 Task: Add an event with the title Casual Interview with Candidate X, date '2024/04/26', time 9:40 AM to 11:40 AM, logged in from the account softage.3@softage.netand send the event invitation to softage.5@softage.net and softage.6@softage.net. Set a reminder for the event 12 hour before
Action: Mouse moved to (91, 117)
Screenshot: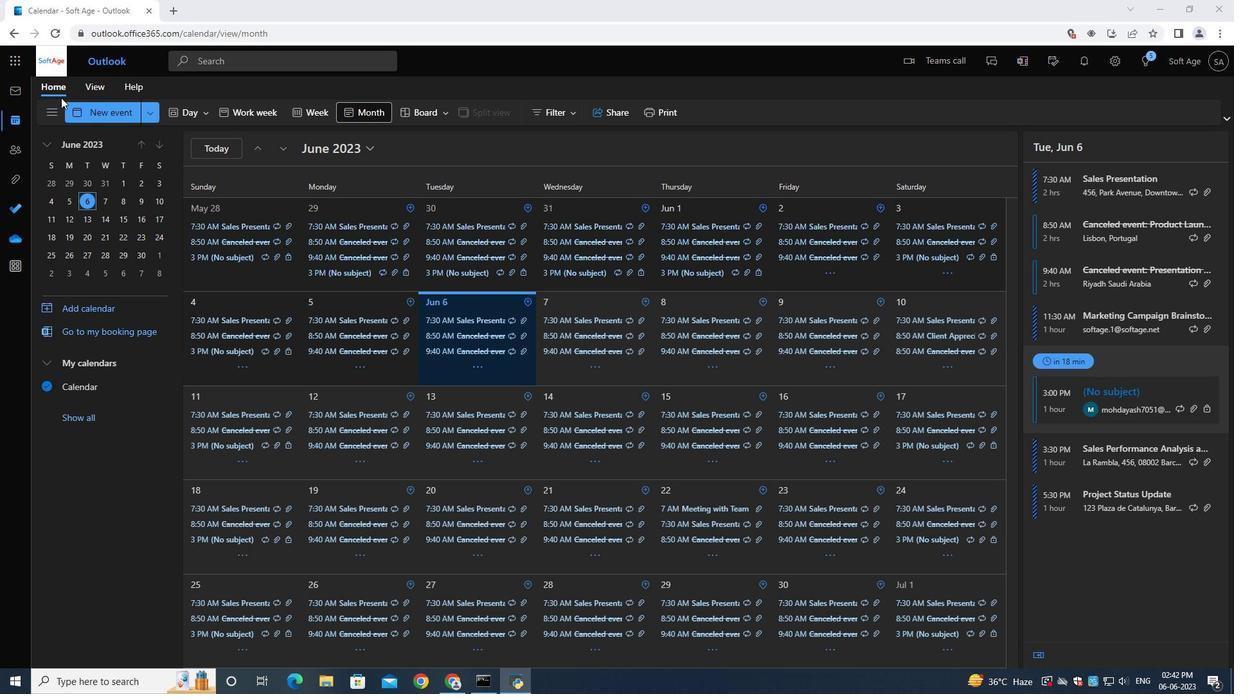 
Action: Mouse pressed left at (91, 117)
Screenshot: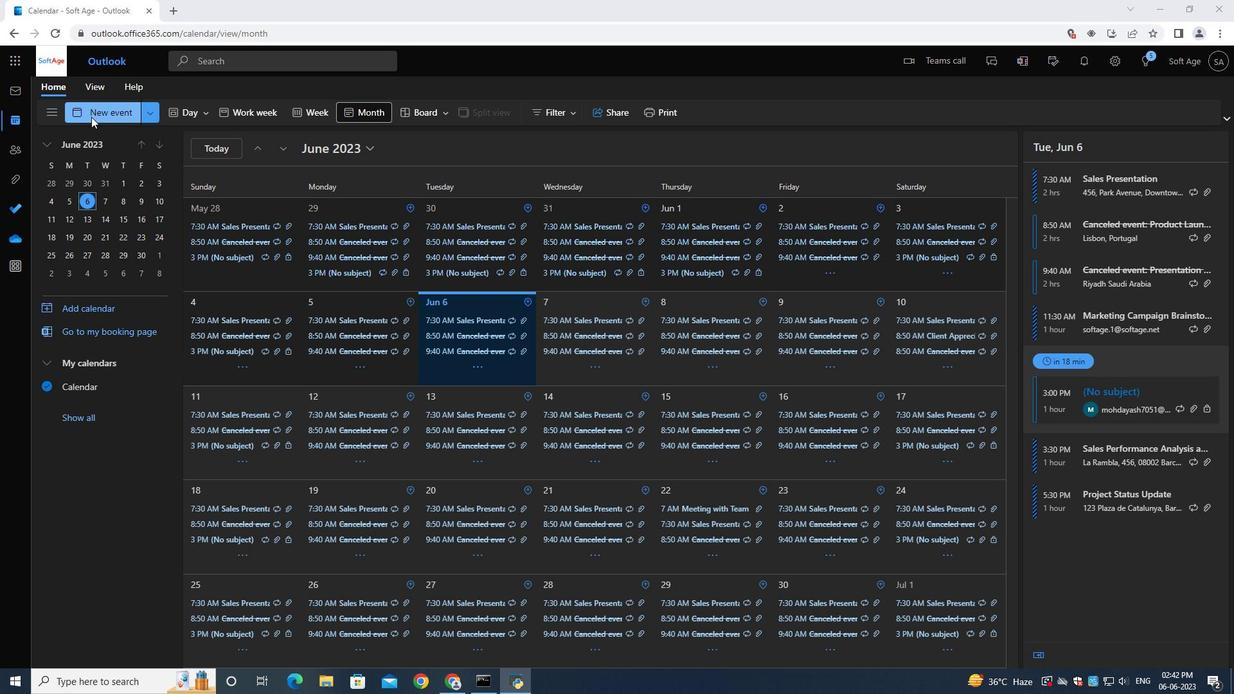 
Action: Mouse moved to (343, 212)
Screenshot: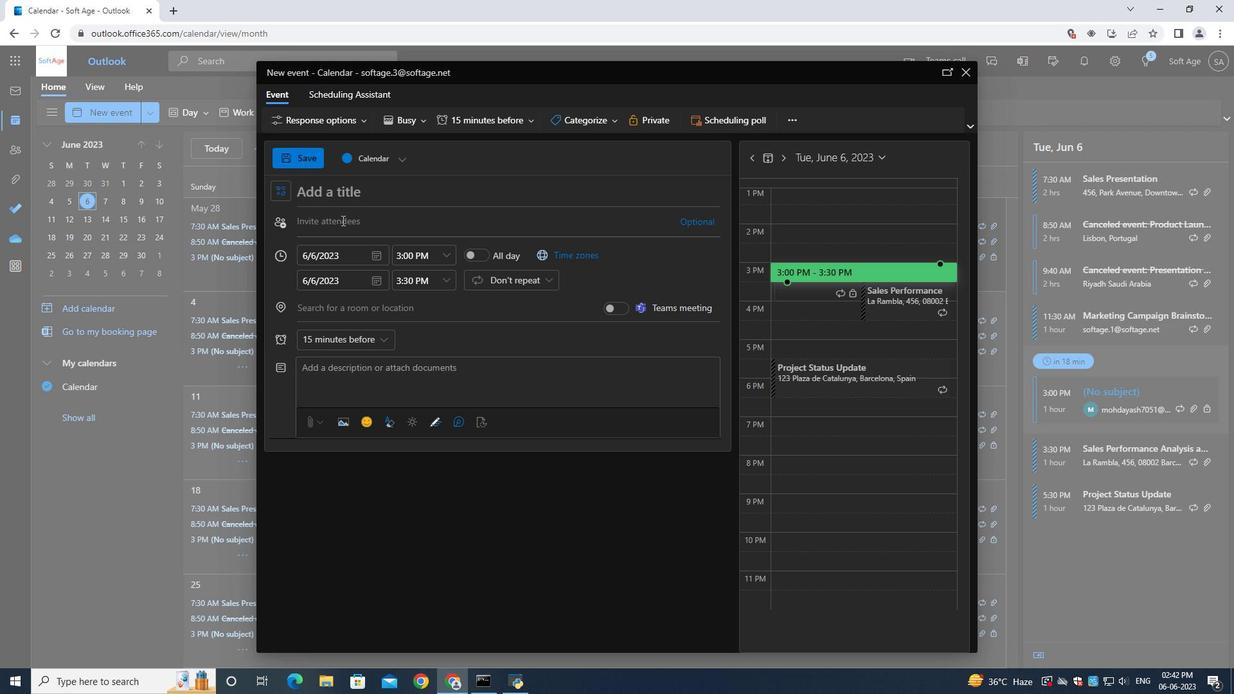 
Action: Key pressed <Key.shift>Casual<Key.space><Key.shift><Key.shift>Interview<Key.space><Key.shift><Key.shift><Key.shift><Key.shift><Key.shift>with<Key.space><Key.shift>Candidate<Key.space><Key.shift><Key.shift><Key.shift><Key.shift><Key.shift><Key.shift><Key.shift><Key.shift><Key.shift><Key.shift><Key.shift><Key.shift><Key.shift><Key.shift><Key.shift><Key.shift><Key.shift><Key.shift><Key.shift><Key.shift><Key.shift><Key.shift><Key.shift><Key.shift><Key.shift><Key.shift><Key.shift><Key.shift><Key.shift><Key.shift>X
Screenshot: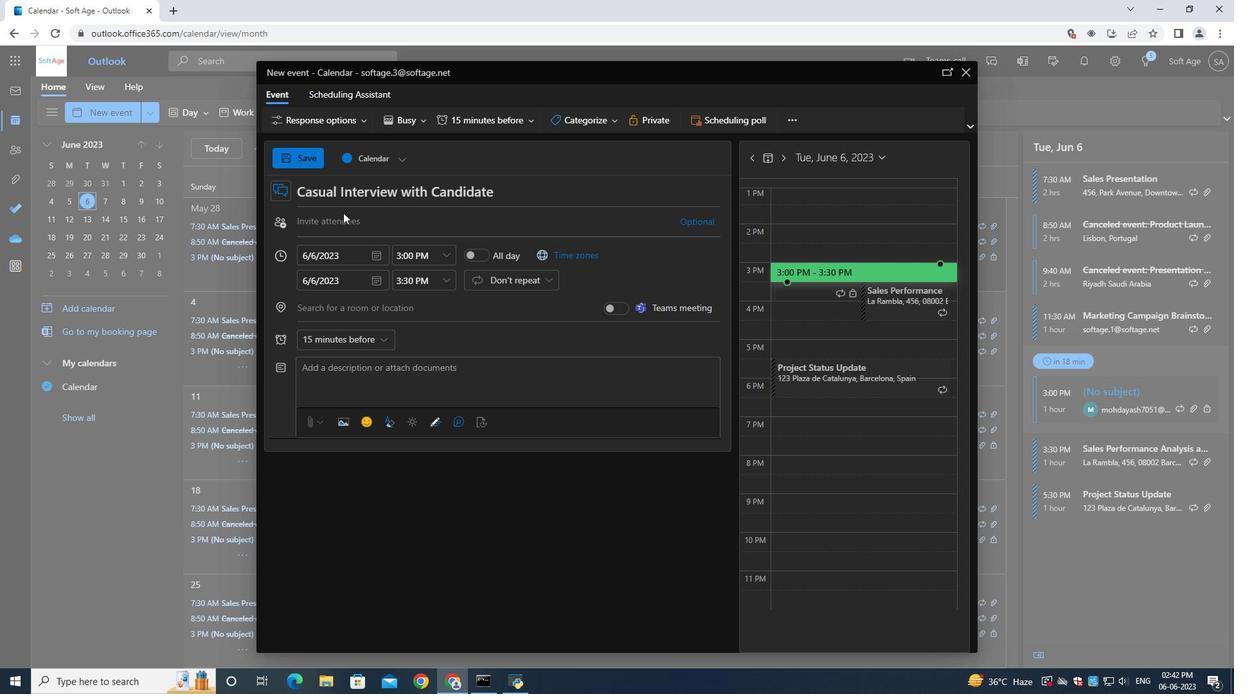 
Action: Mouse moved to (381, 262)
Screenshot: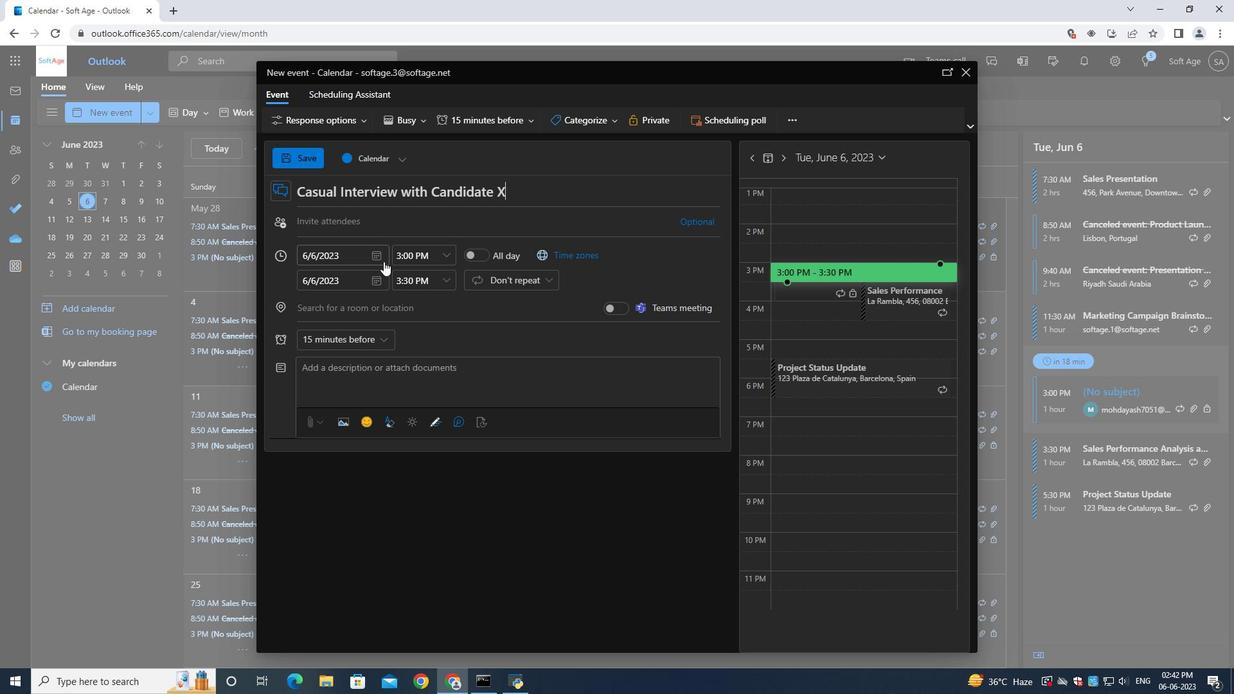 
Action: Mouse pressed left at (381, 262)
Screenshot: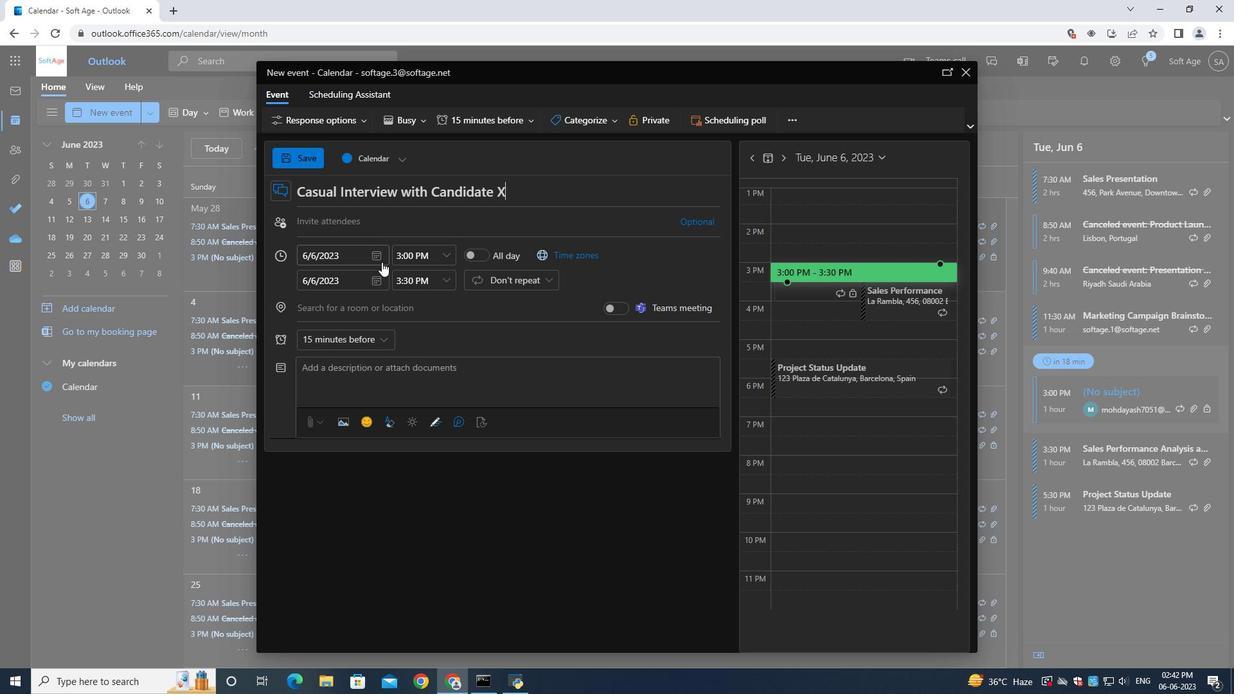 
Action: Mouse moved to (413, 275)
Screenshot: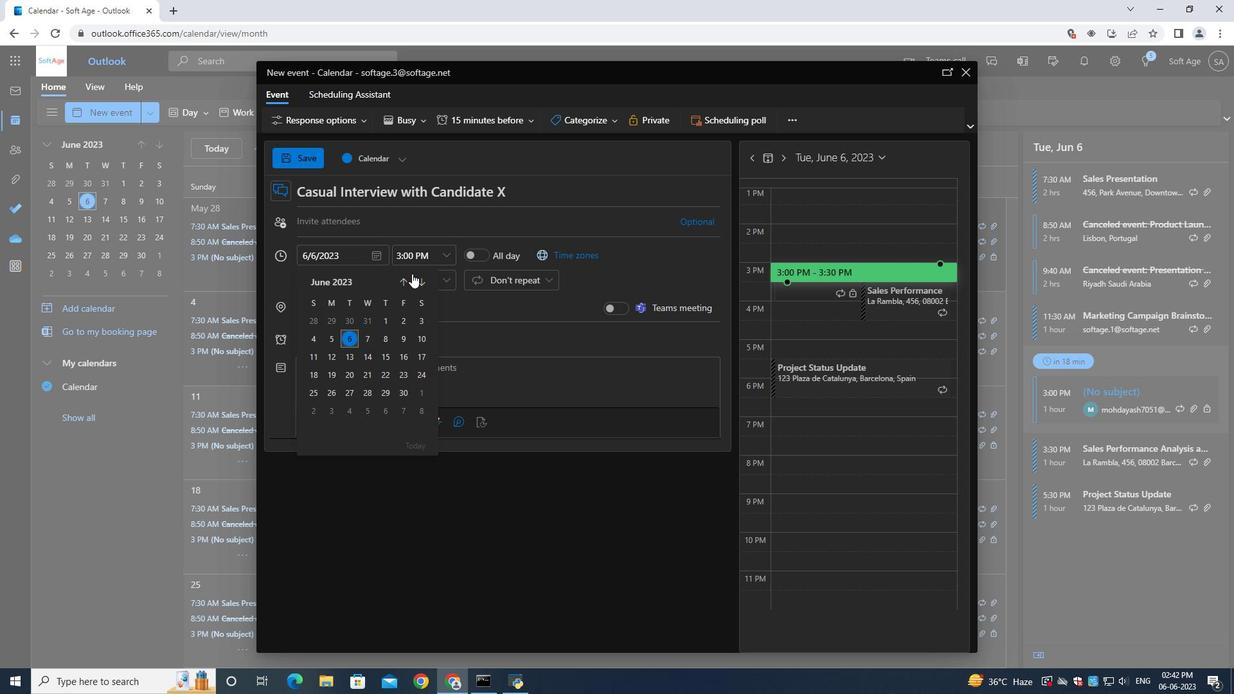
Action: Mouse pressed left at (413, 275)
Screenshot: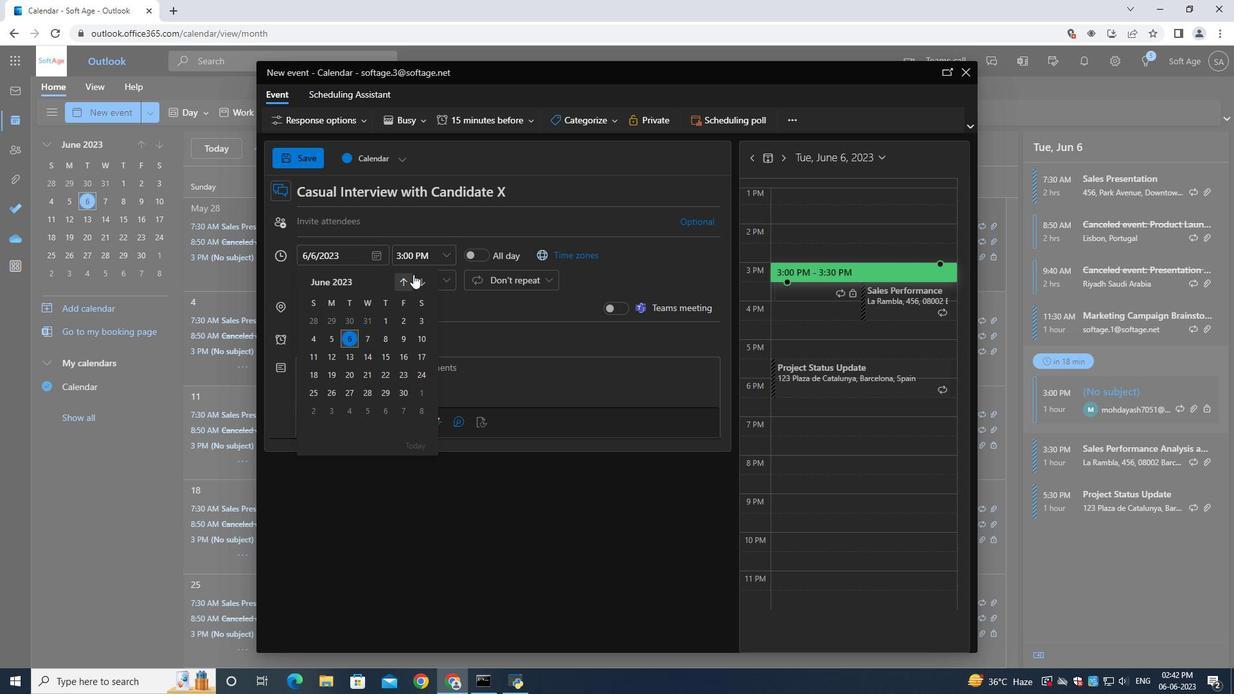 
Action: Mouse pressed left at (413, 275)
Screenshot: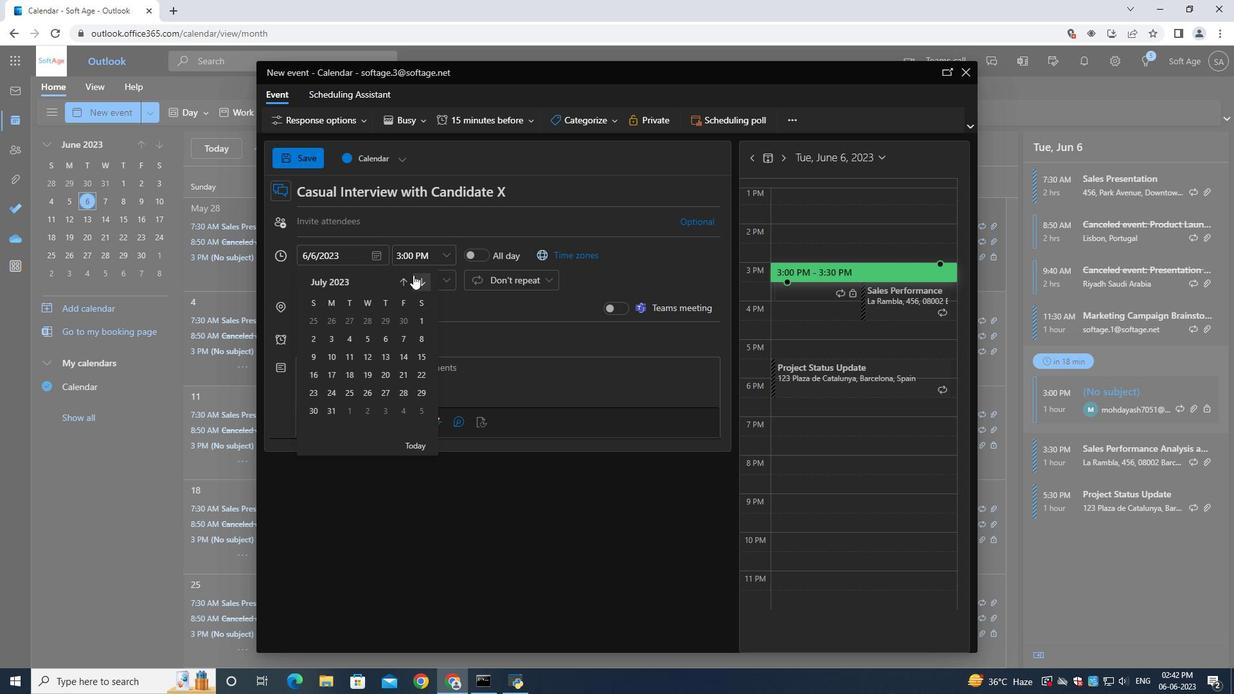 
Action: Mouse moved to (413, 275)
Screenshot: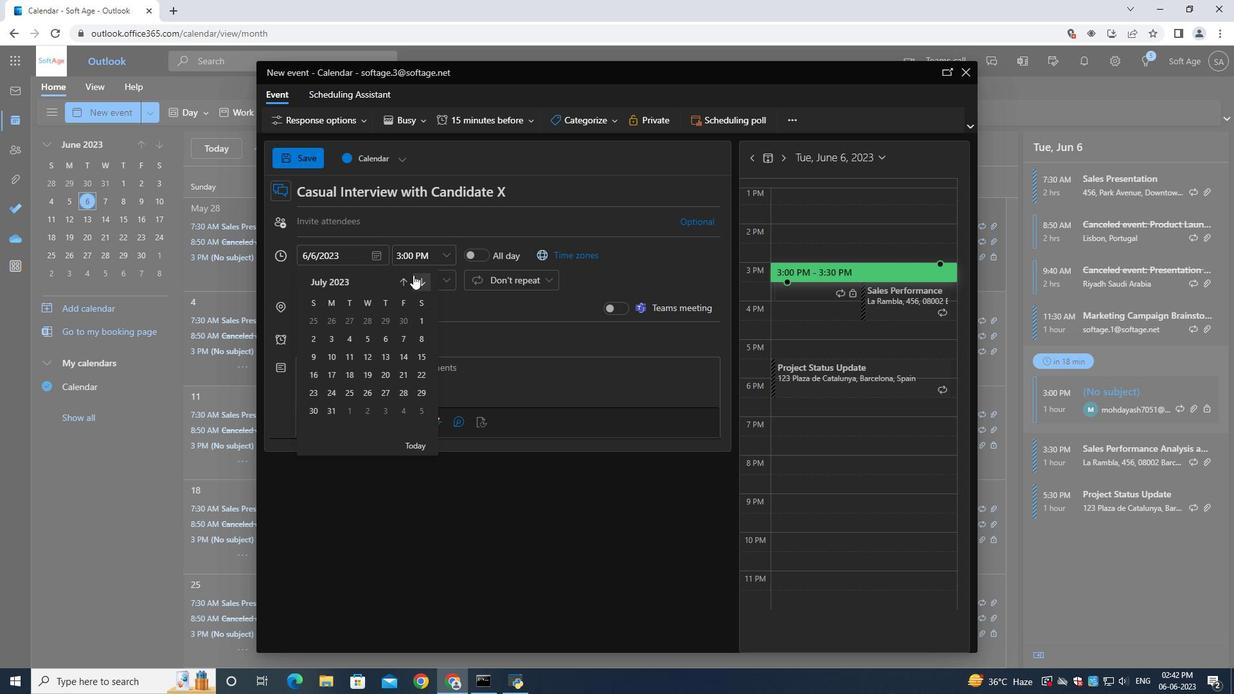 
Action: Mouse pressed left at (413, 275)
Screenshot: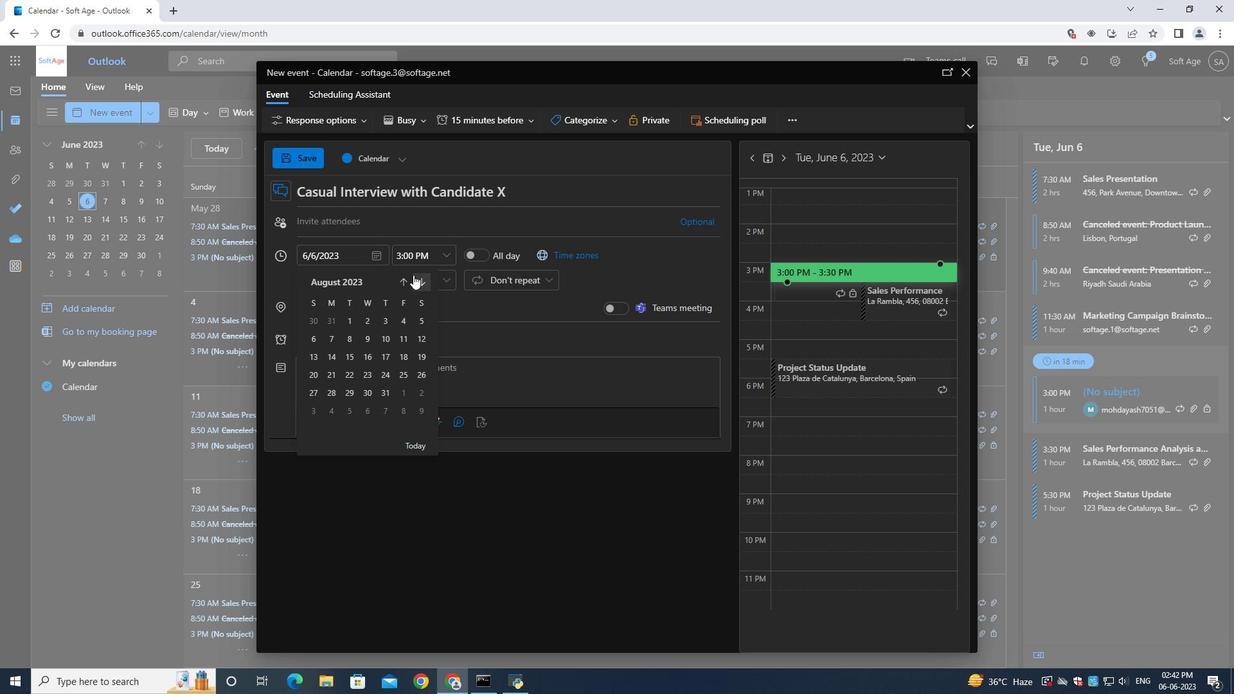 
Action: Mouse pressed left at (413, 275)
Screenshot: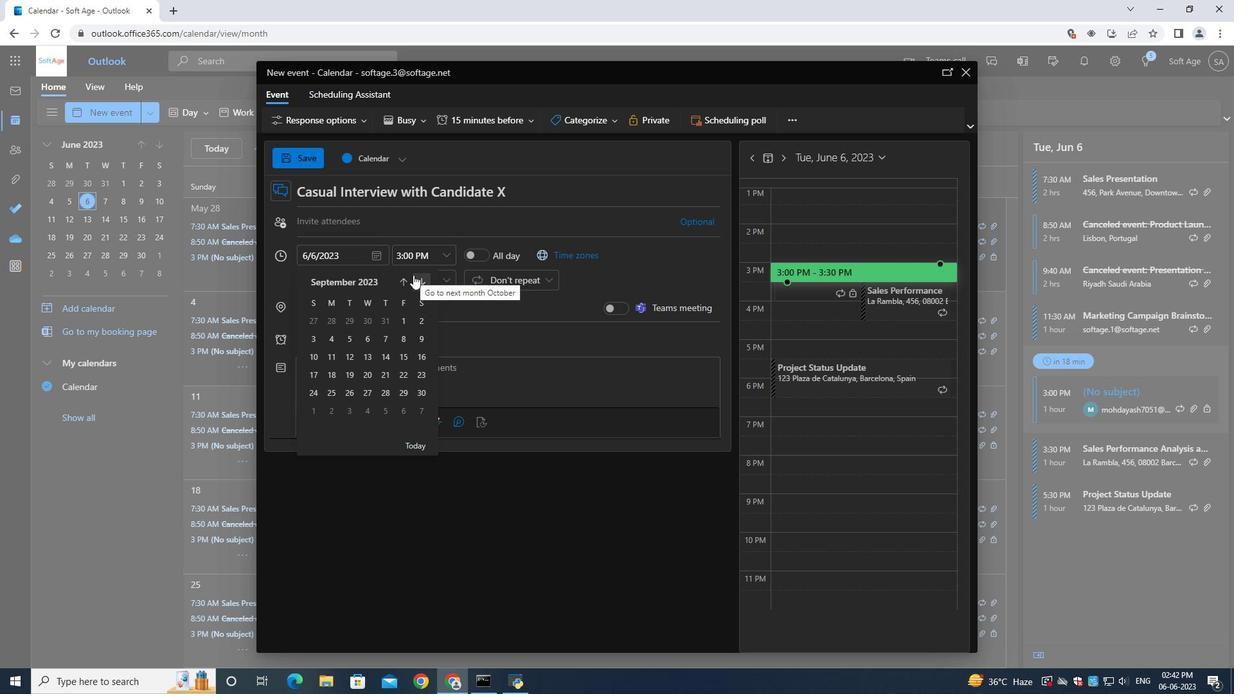 
Action: Mouse pressed left at (413, 275)
Screenshot: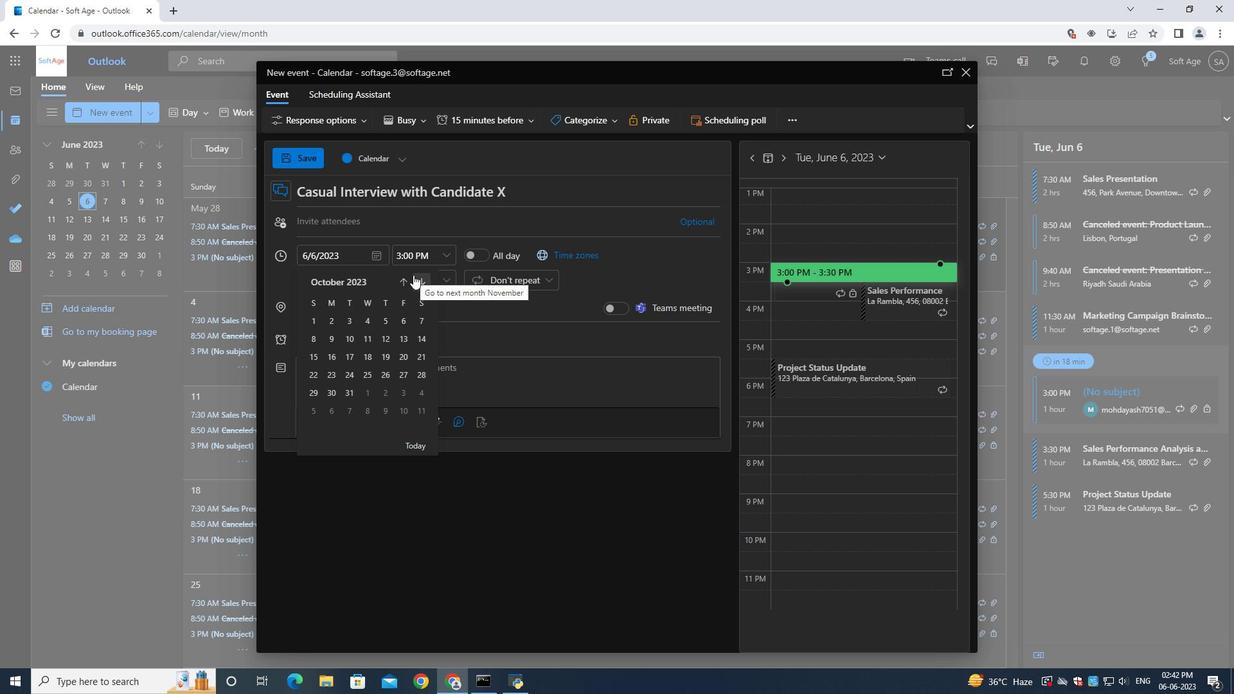 
Action: Mouse pressed left at (413, 275)
Screenshot: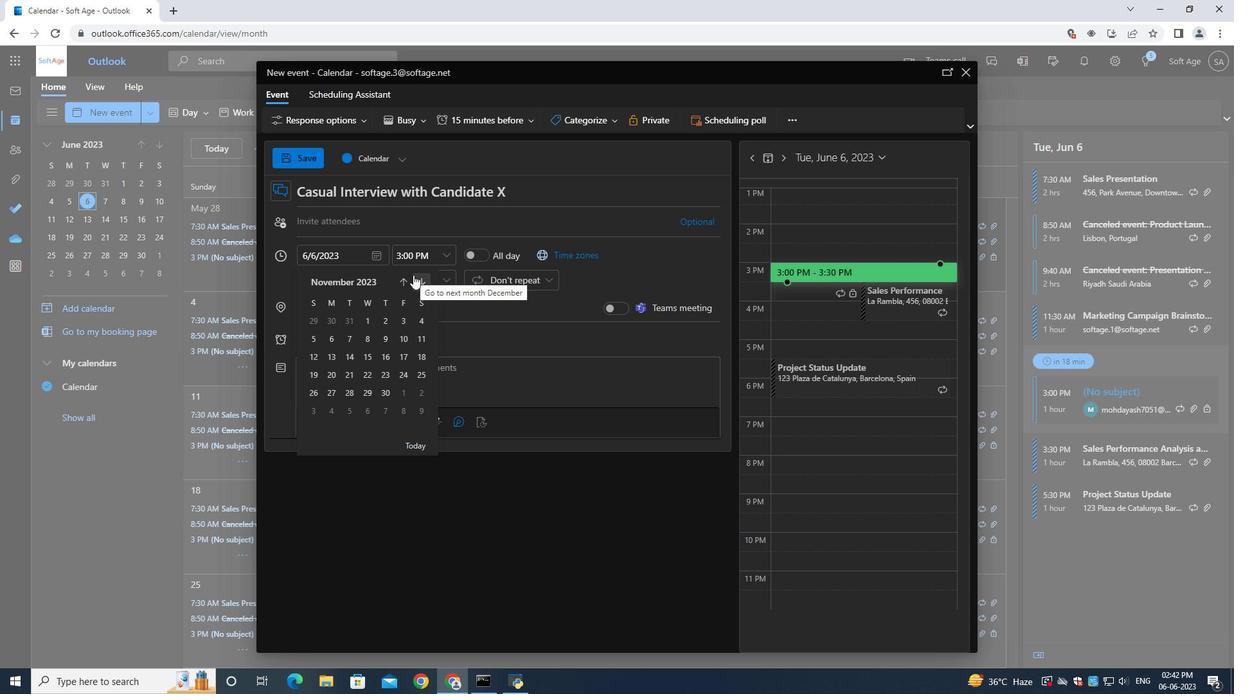 
Action: Mouse pressed left at (413, 275)
Screenshot: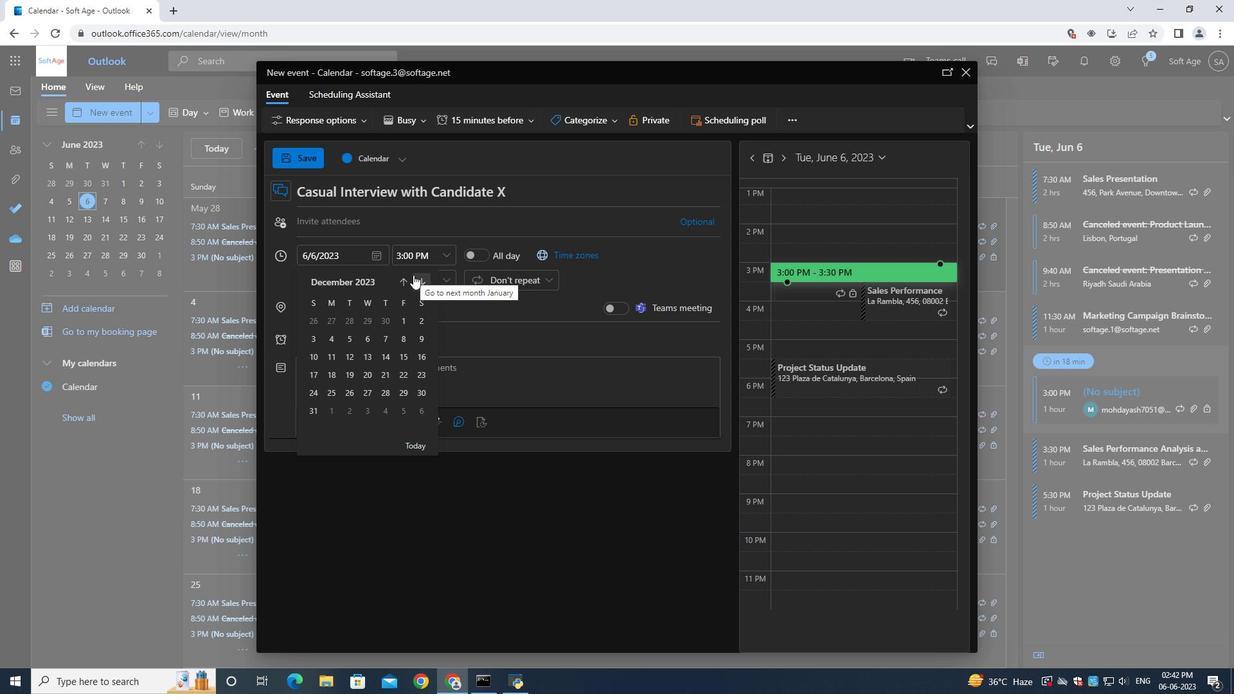 
Action: Mouse pressed left at (413, 275)
Screenshot: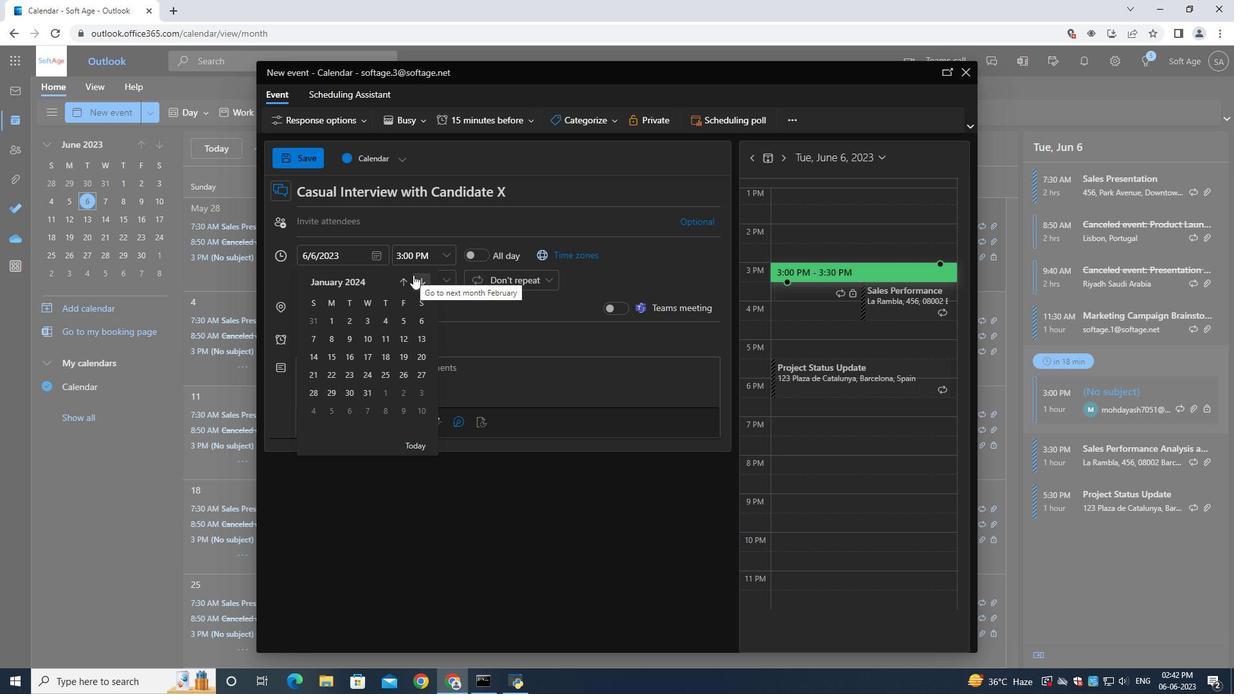 
Action: Mouse moved to (412, 274)
Screenshot: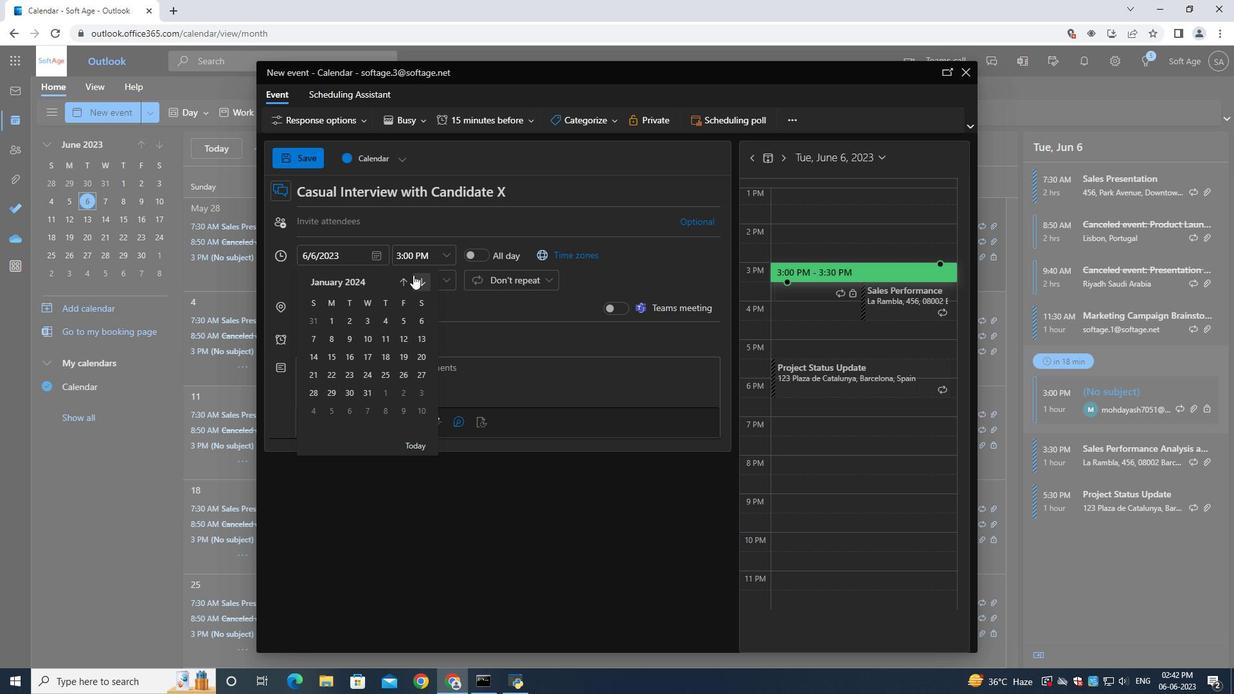 
Action: Mouse pressed left at (412, 274)
Screenshot: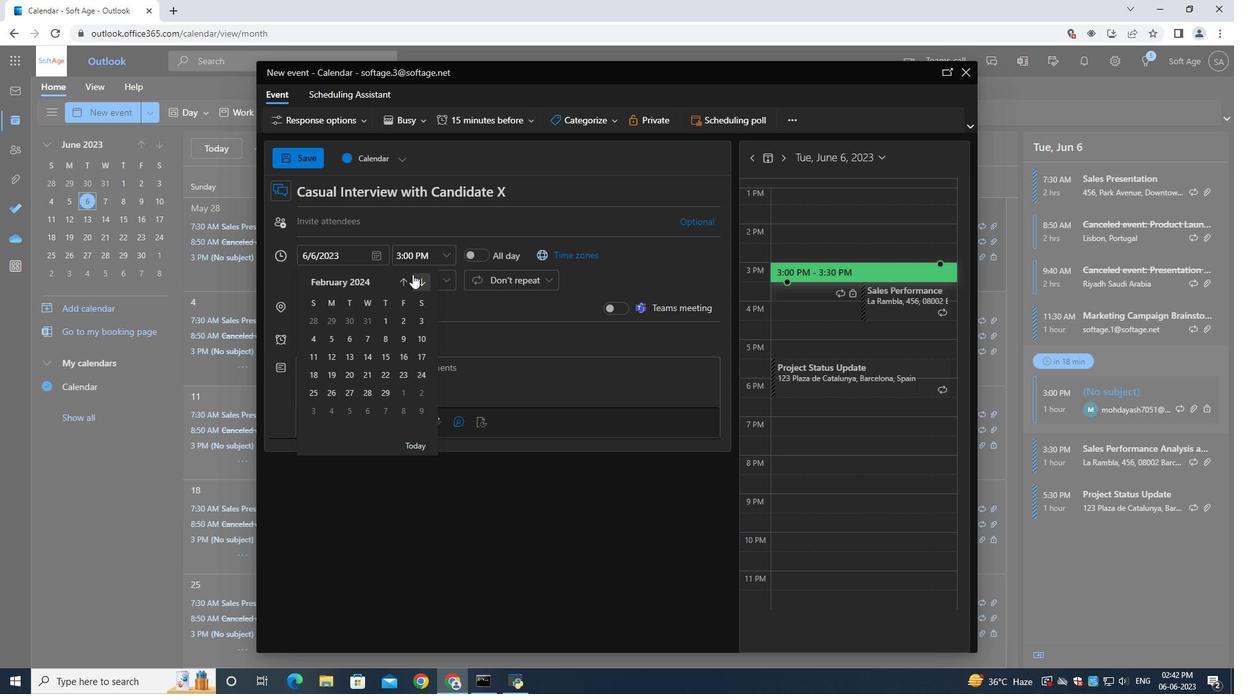 
Action: Mouse pressed left at (412, 274)
Screenshot: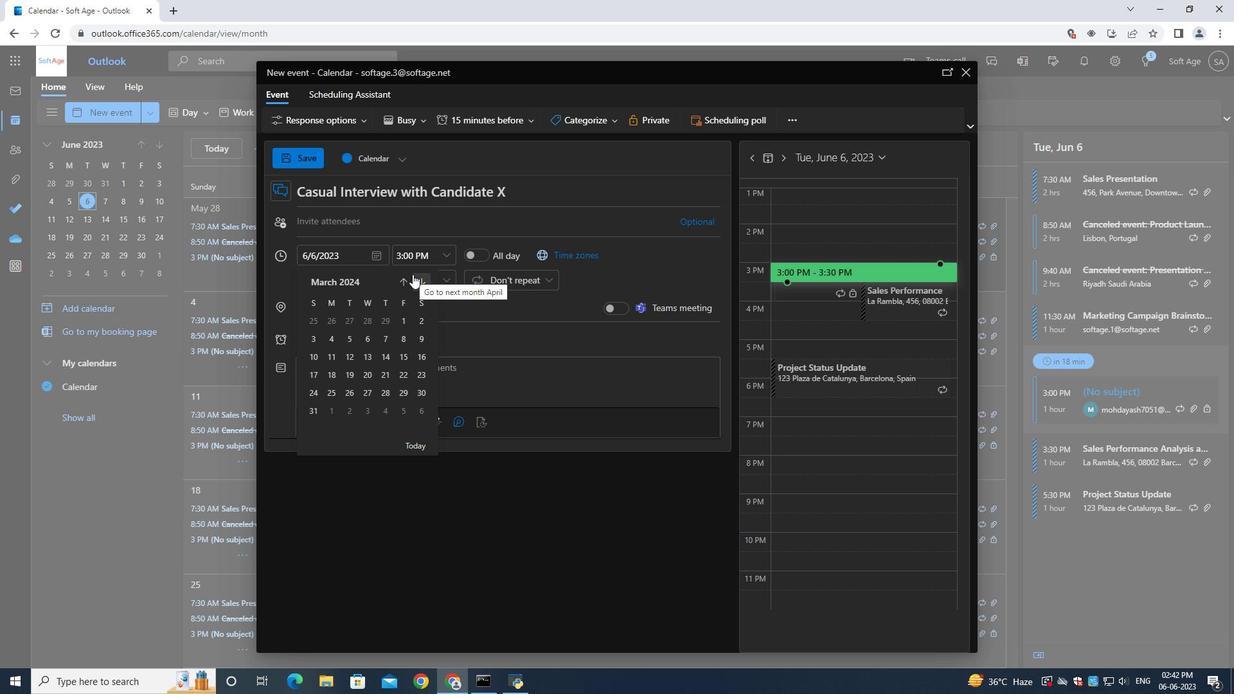 
Action: Mouse moved to (398, 374)
Screenshot: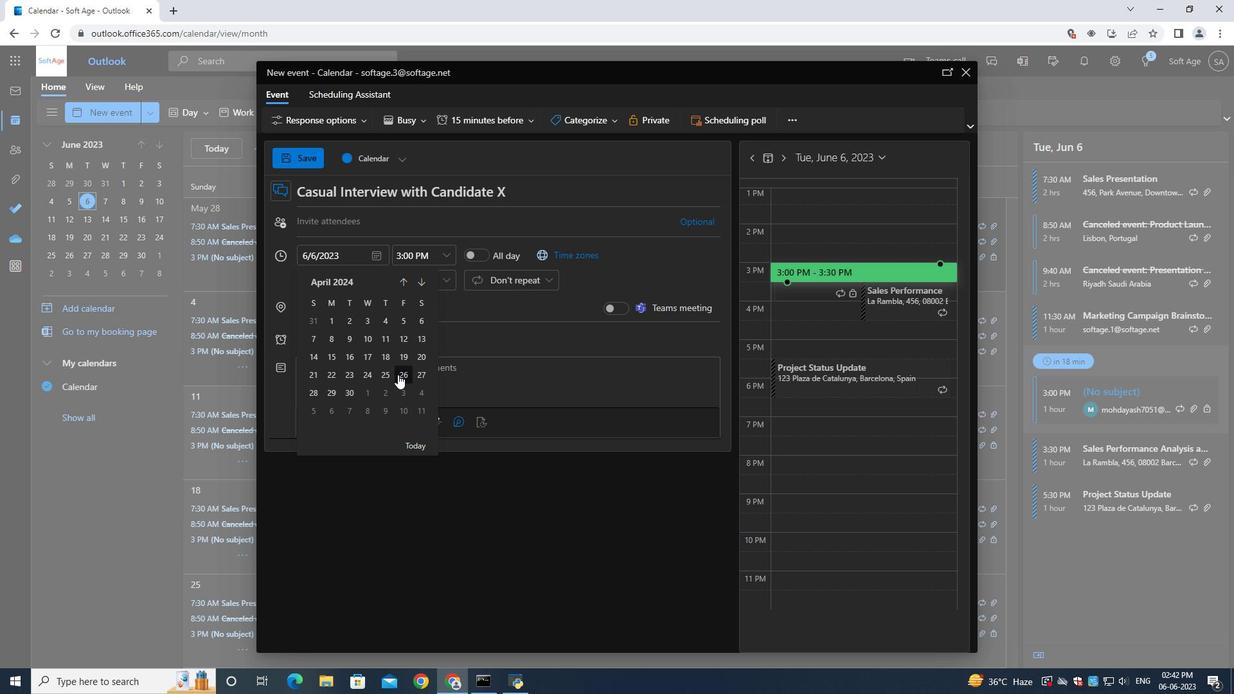 
Action: Mouse pressed left at (398, 374)
Screenshot: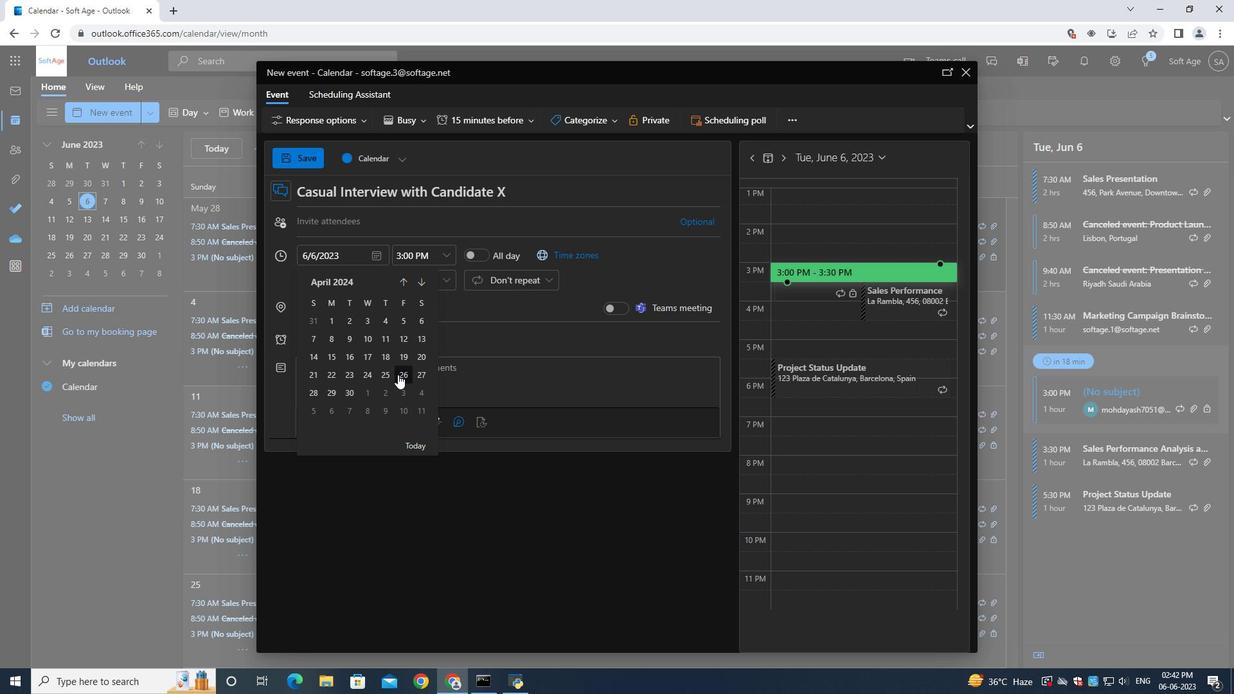 
Action: Mouse moved to (419, 255)
Screenshot: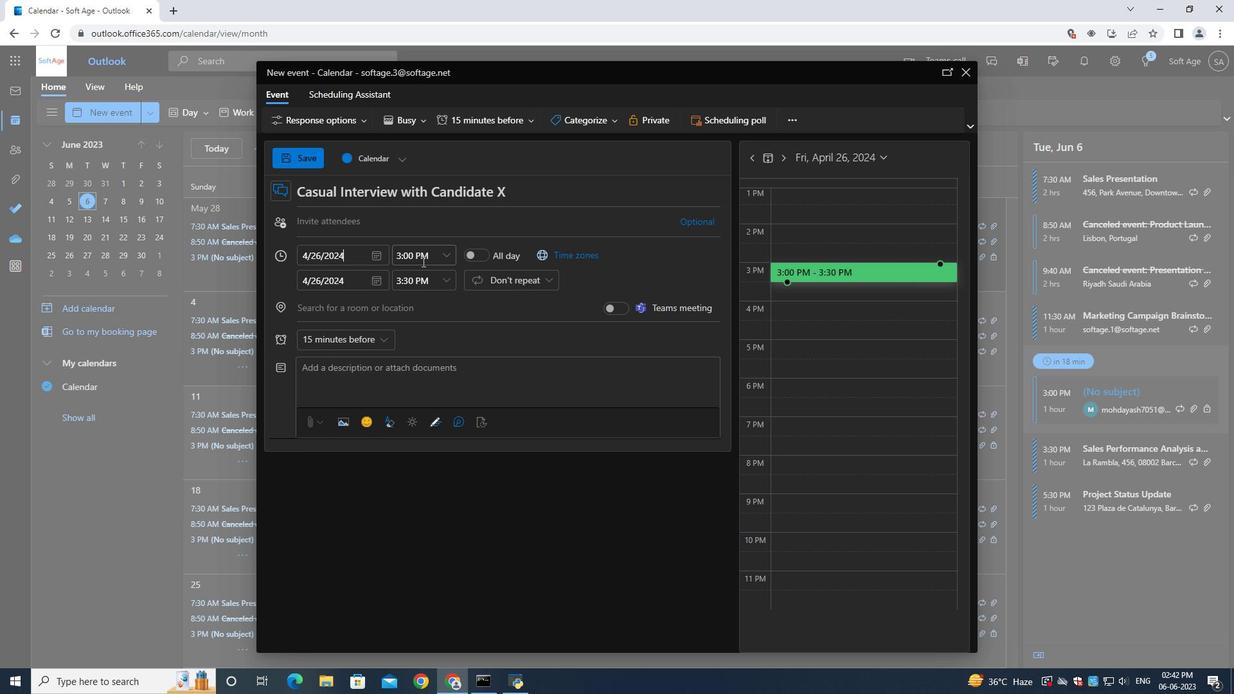 
Action: Mouse pressed left at (419, 255)
Screenshot: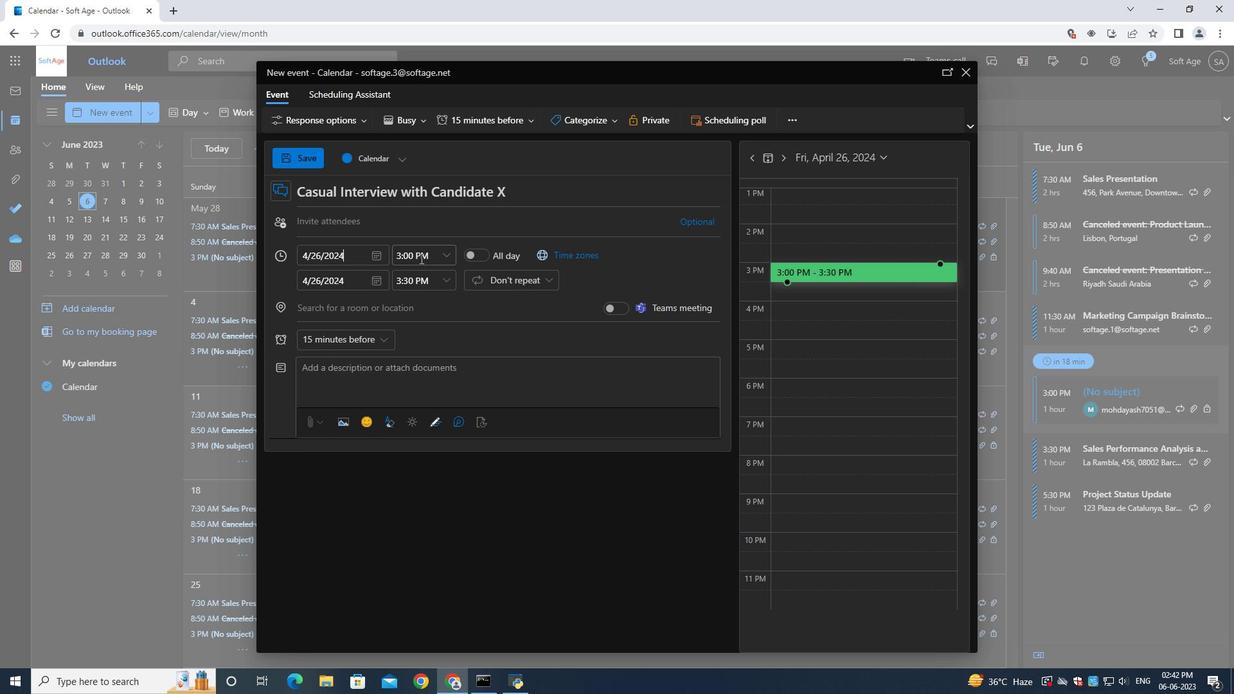 
Action: Mouse moved to (421, 255)
Screenshot: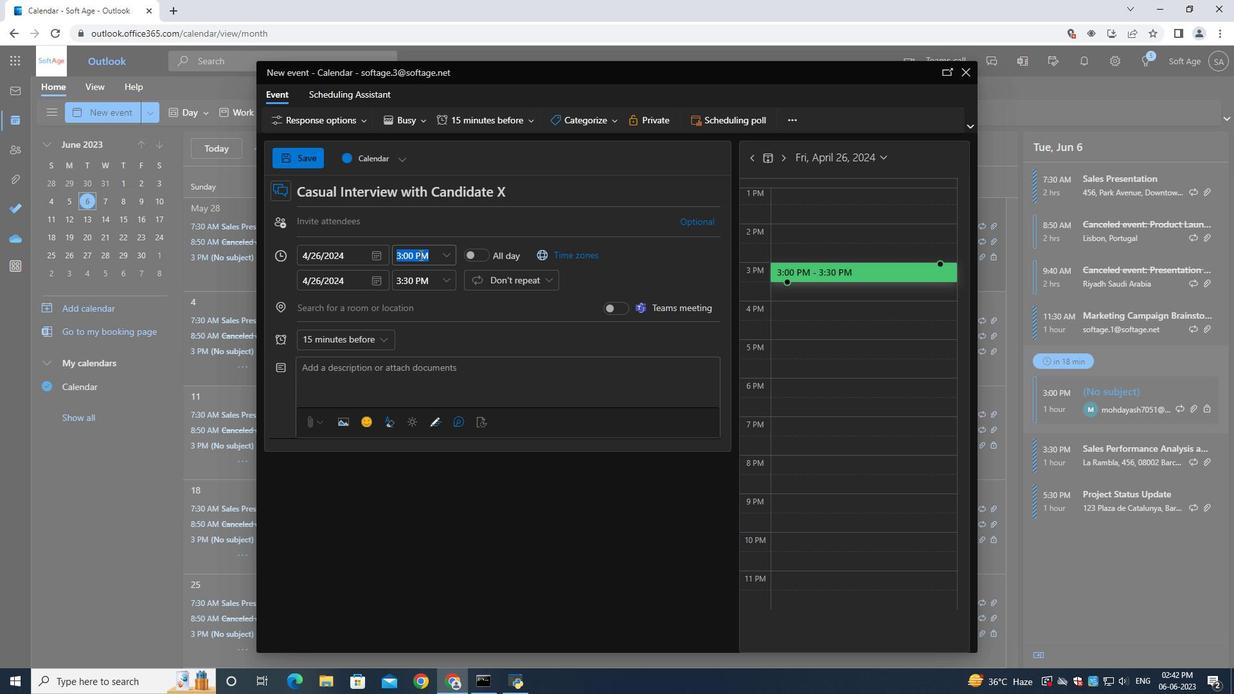 
Action: Key pressed 9<Key.shift_r>:40<Key.shift>AM
Screenshot: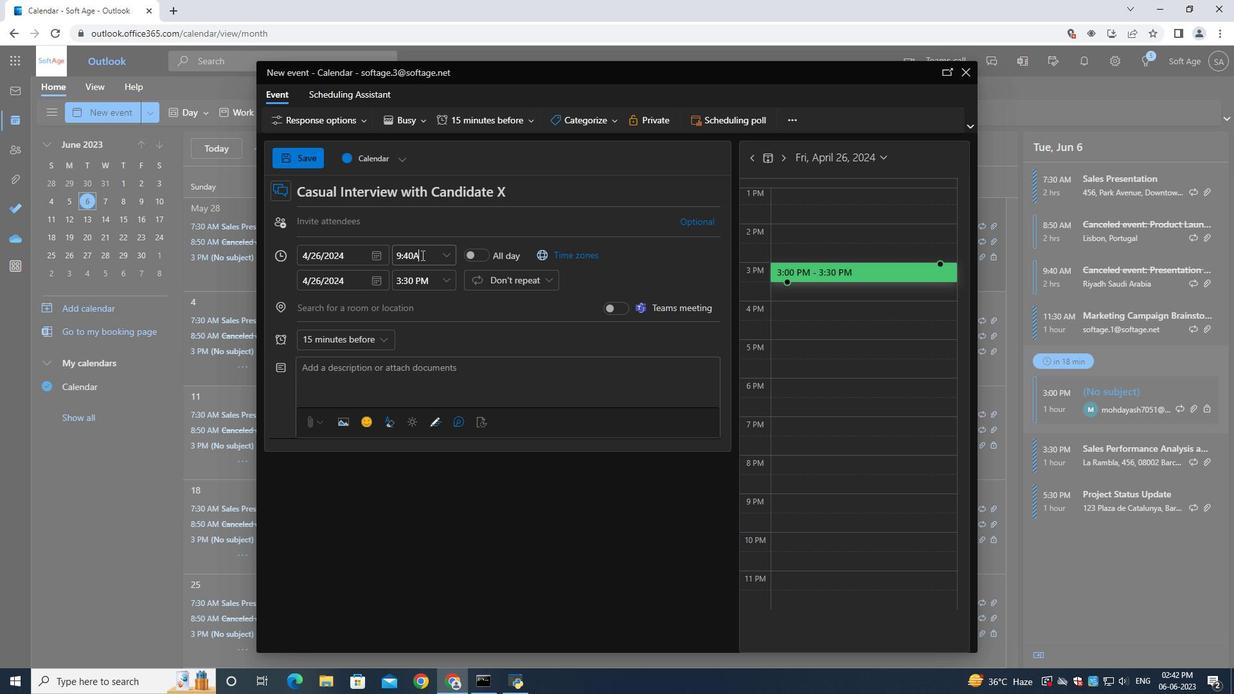 
Action: Mouse moved to (399, 283)
Screenshot: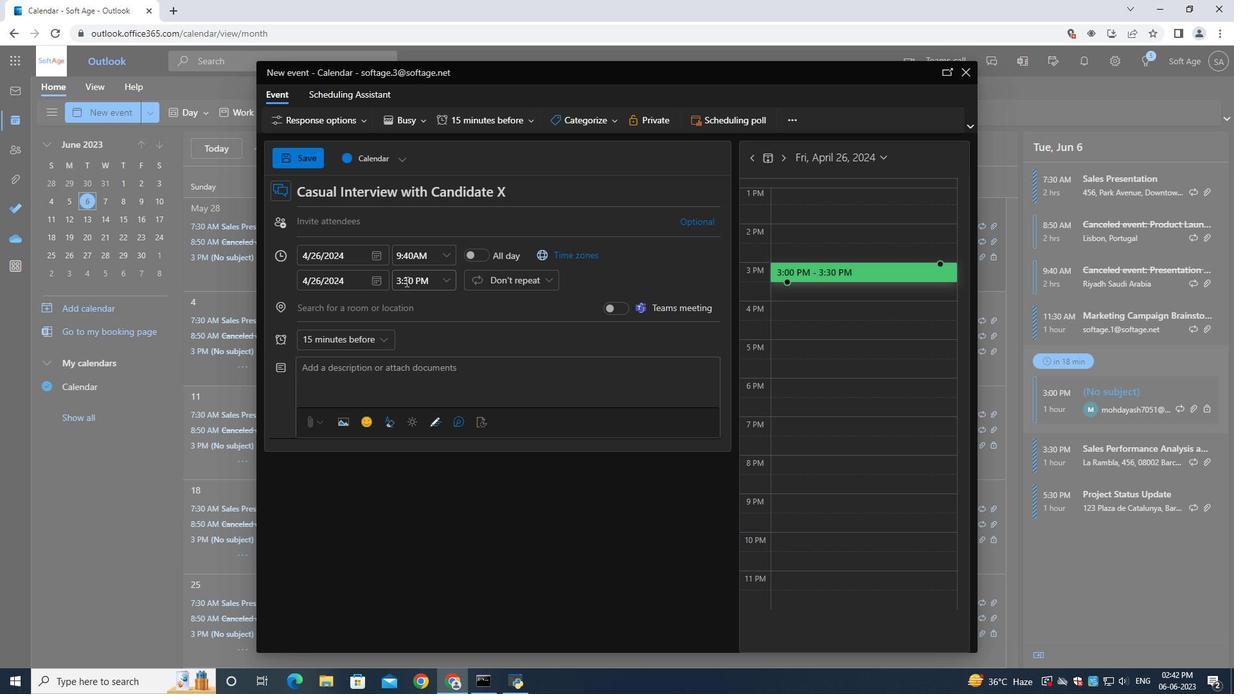 
Action: Mouse pressed left at (399, 283)
Screenshot: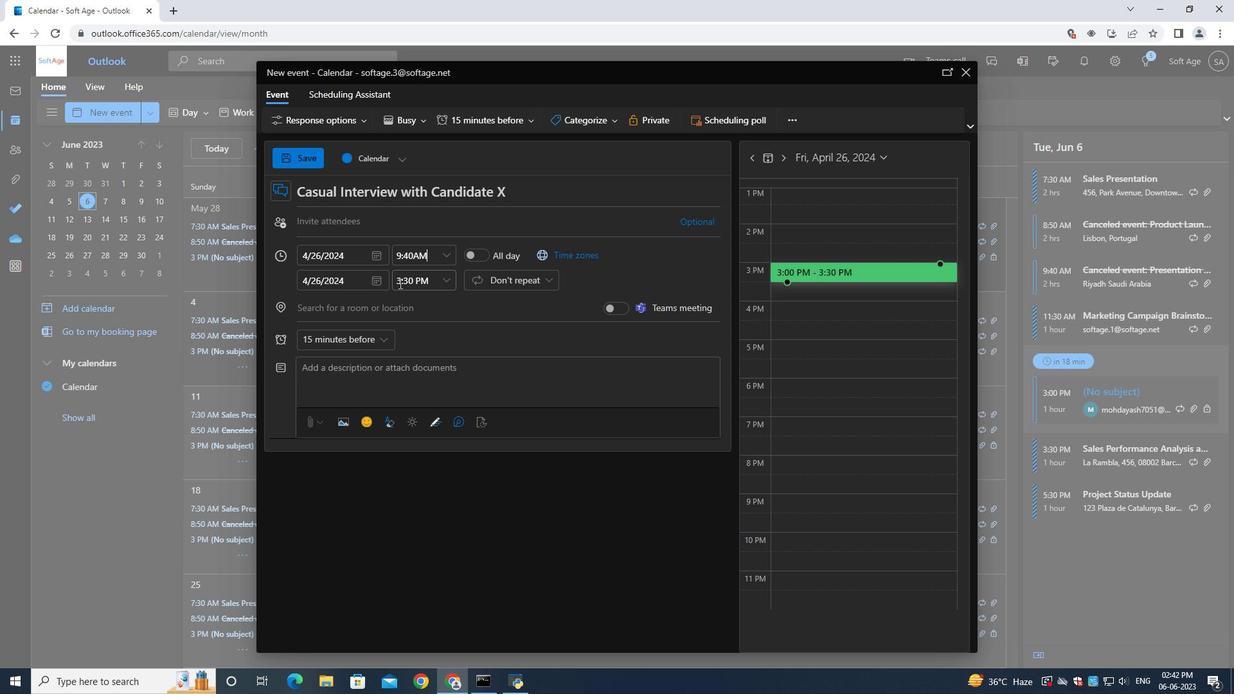 
Action: Mouse moved to (460, 292)
Screenshot: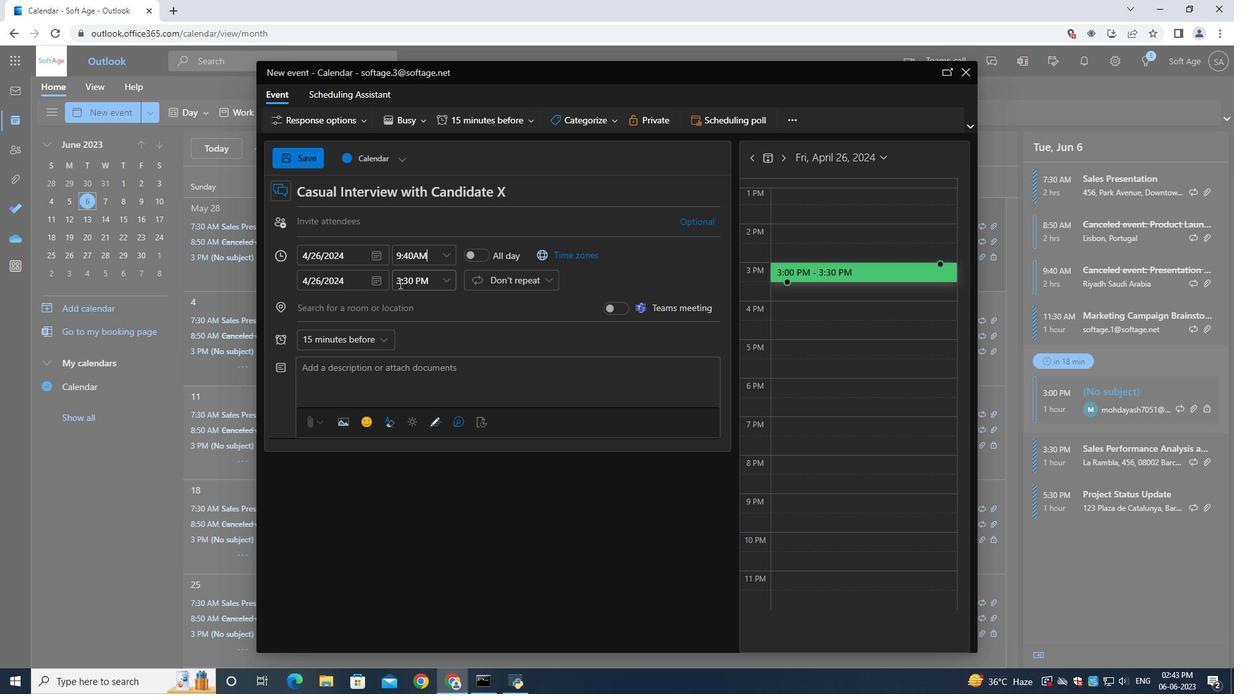 
Action: Key pressed 11<Key.shift_r>:40<Key.shift>AM
Screenshot: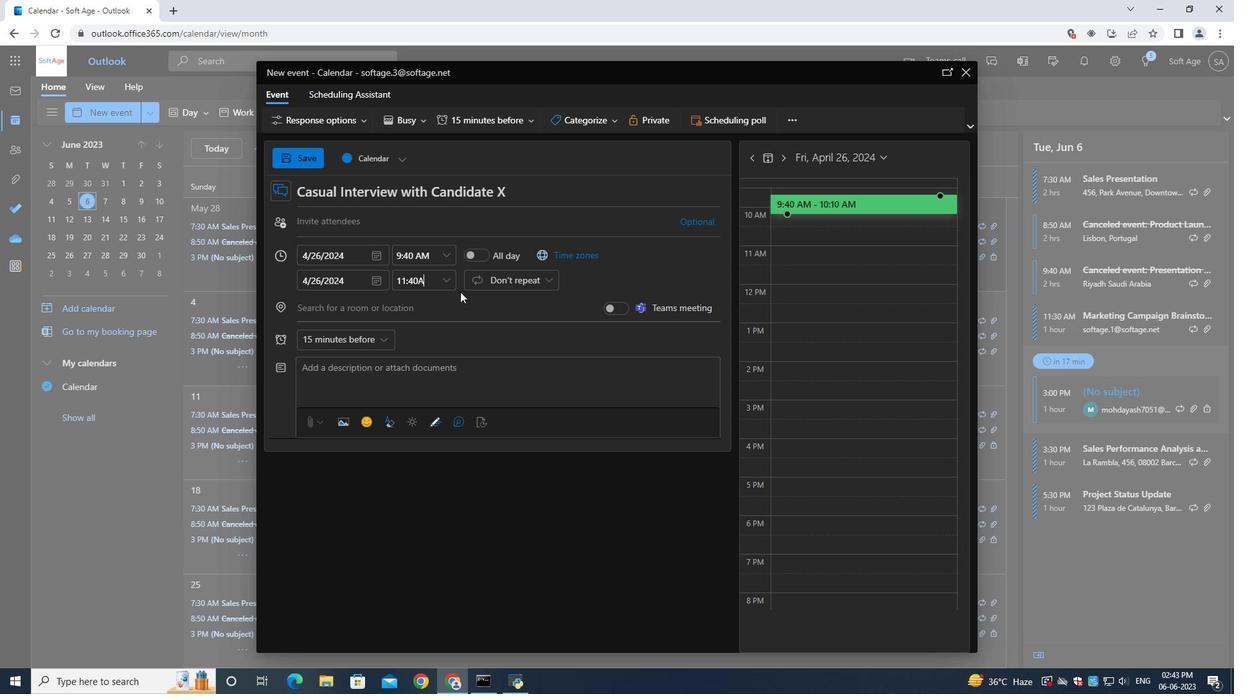 
Action: Mouse moved to (319, 226)
Screenshot: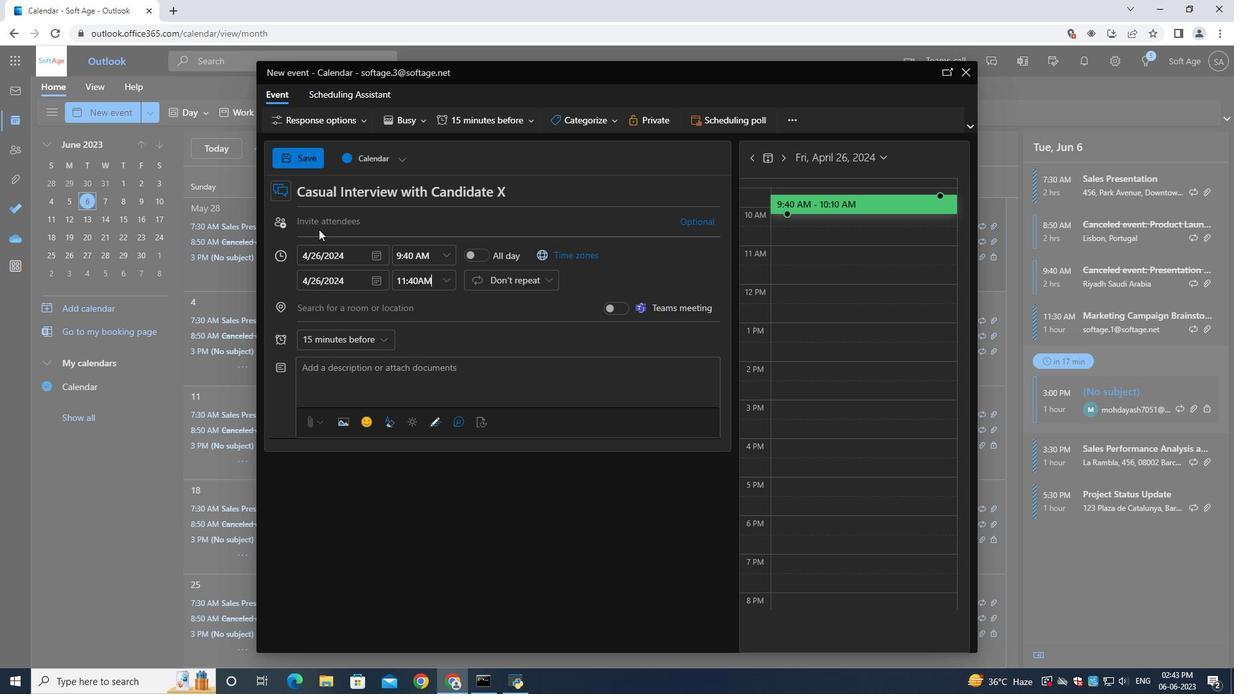 
Action: Mouse pressed left at (319, 226)
Screenshot: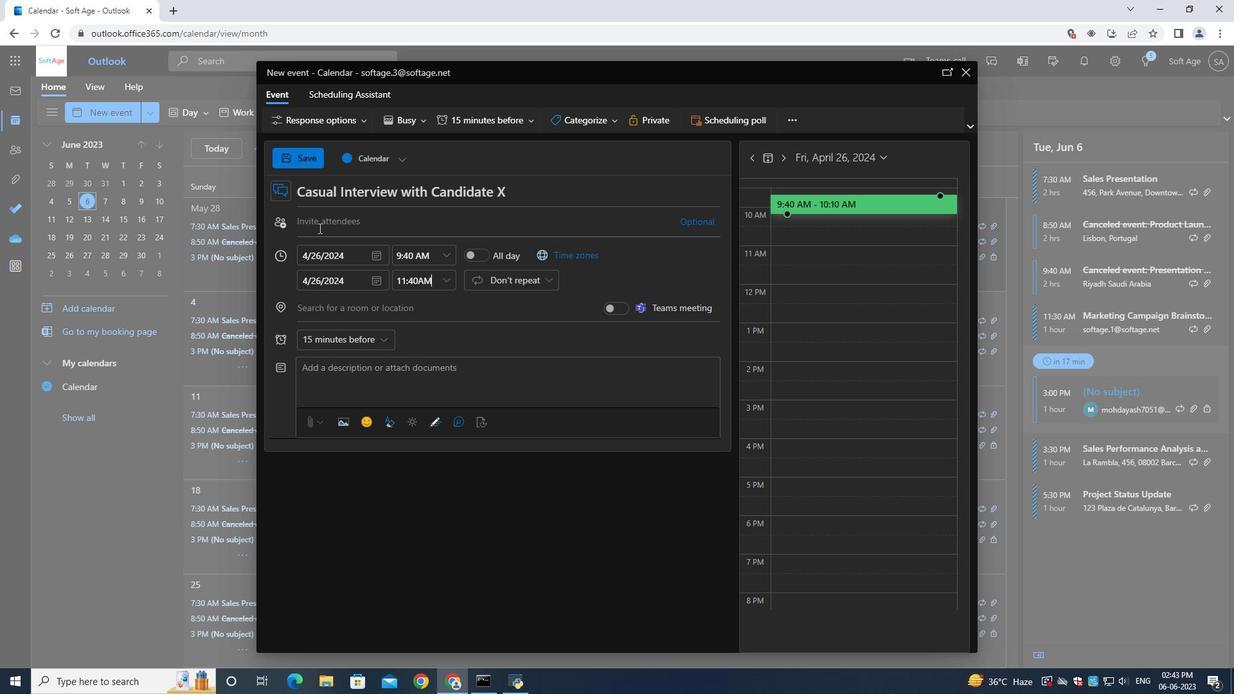 
Action: Mouse moved to (322, 227)
Screenshot: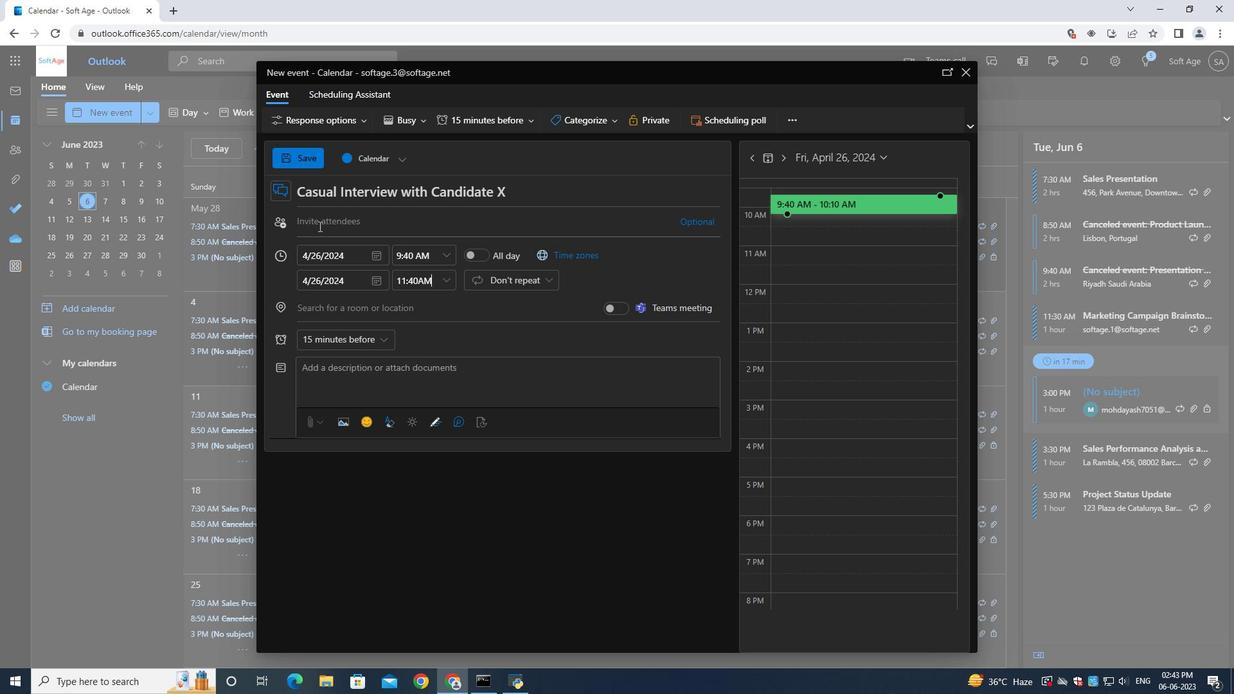 
Action: Key pressed softage.5<Key.shift><Key.shift><Key.shift><Key.shift><Key.shift><Key.shift><Key.shift><Key.shift><Key.shift><Key.shift><Key.shift><Key.shift><Key.shift><Key.shift><Key.shift><Key.shift>@softage.net
Screenshot: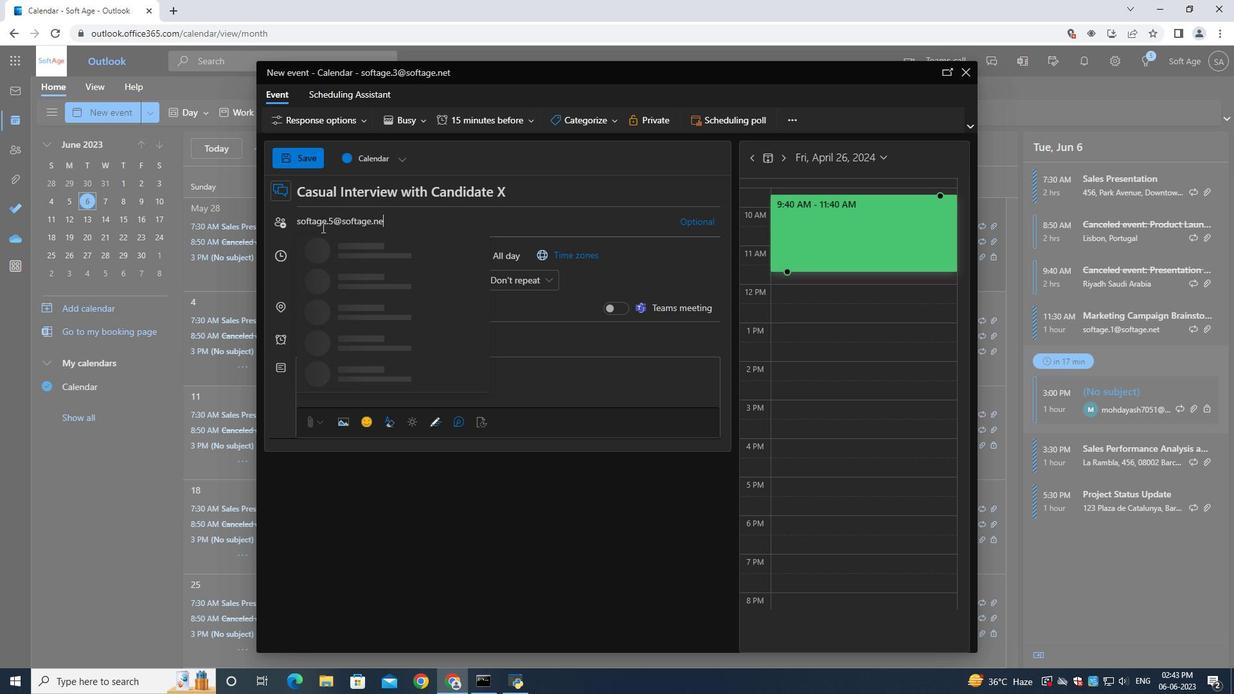 
Action: Mouse moved to (345, 255)
Screenshot: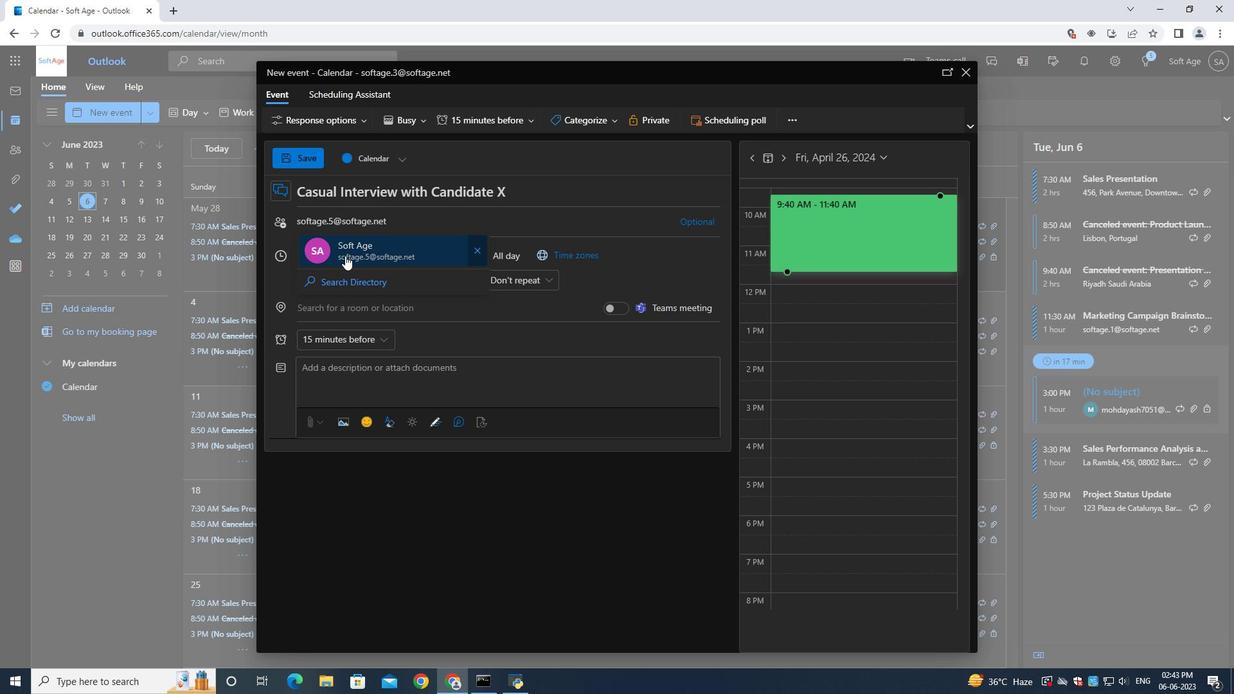 
Action: Mouse pressed left at (345, 255)
Screenshot: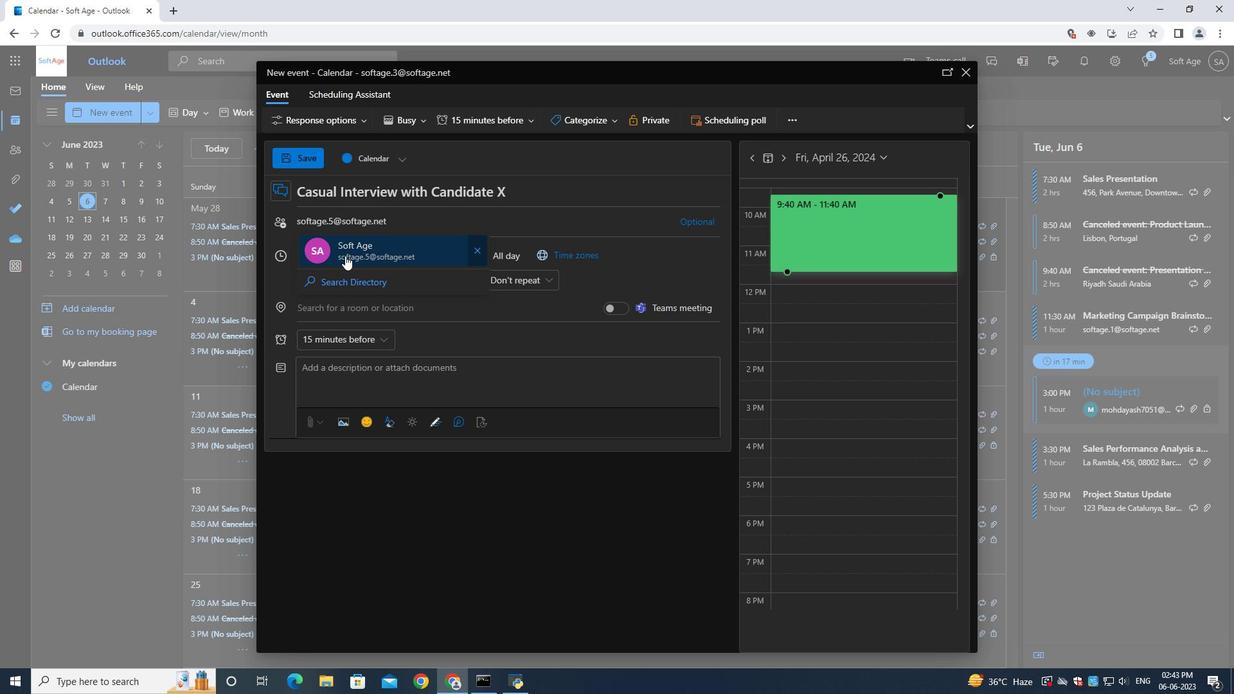 
Action: Mouse moved to (388, 235)
Screenshot: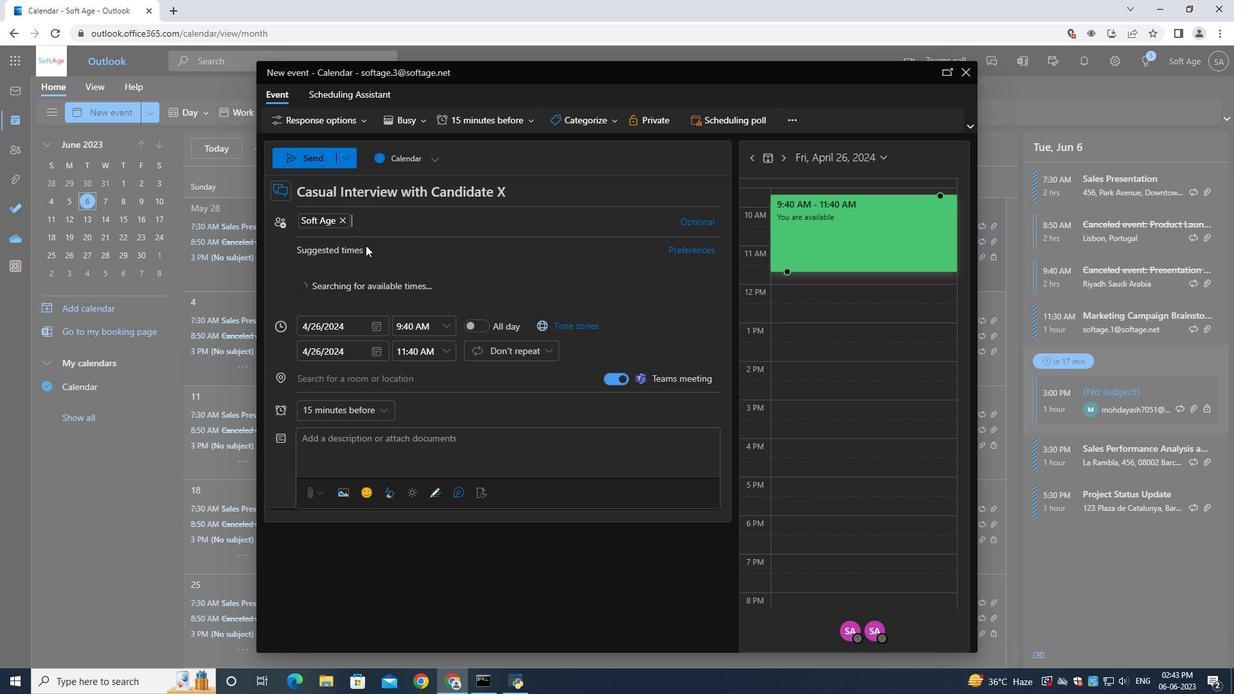 
Action: Key pressed softage.6<Key.shift>@softage.net
Screenshot: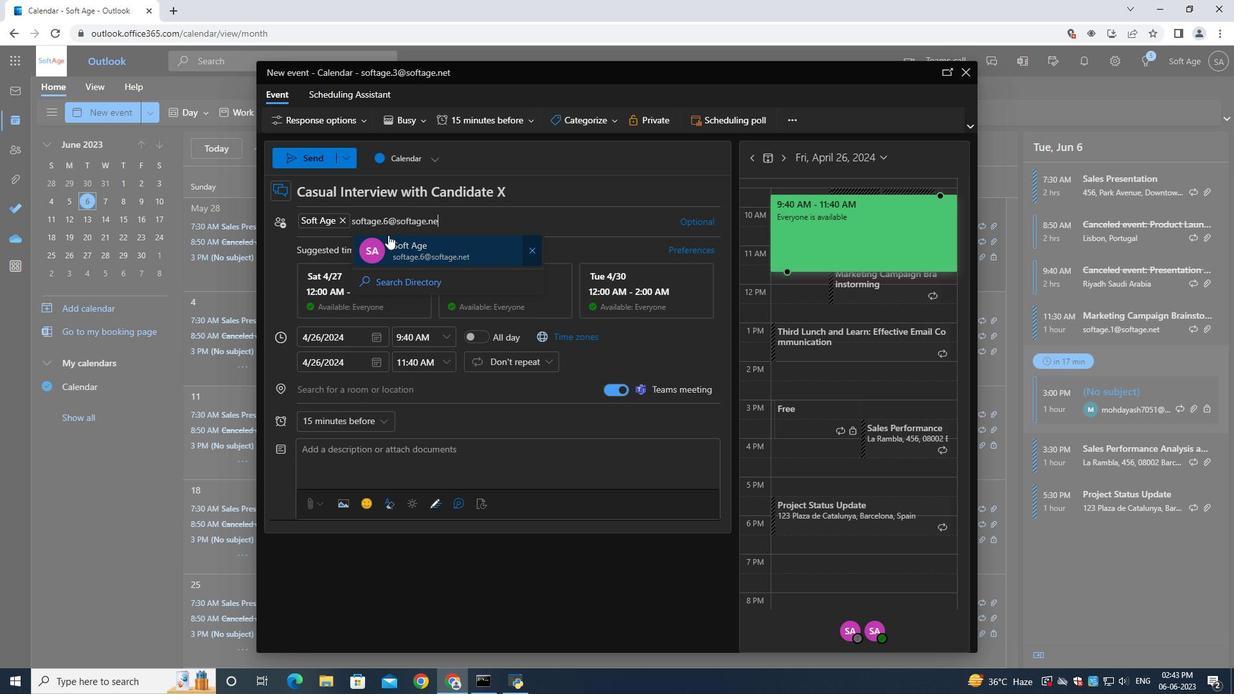 
Action: Mouse moved to (407, 244)
Screenshot: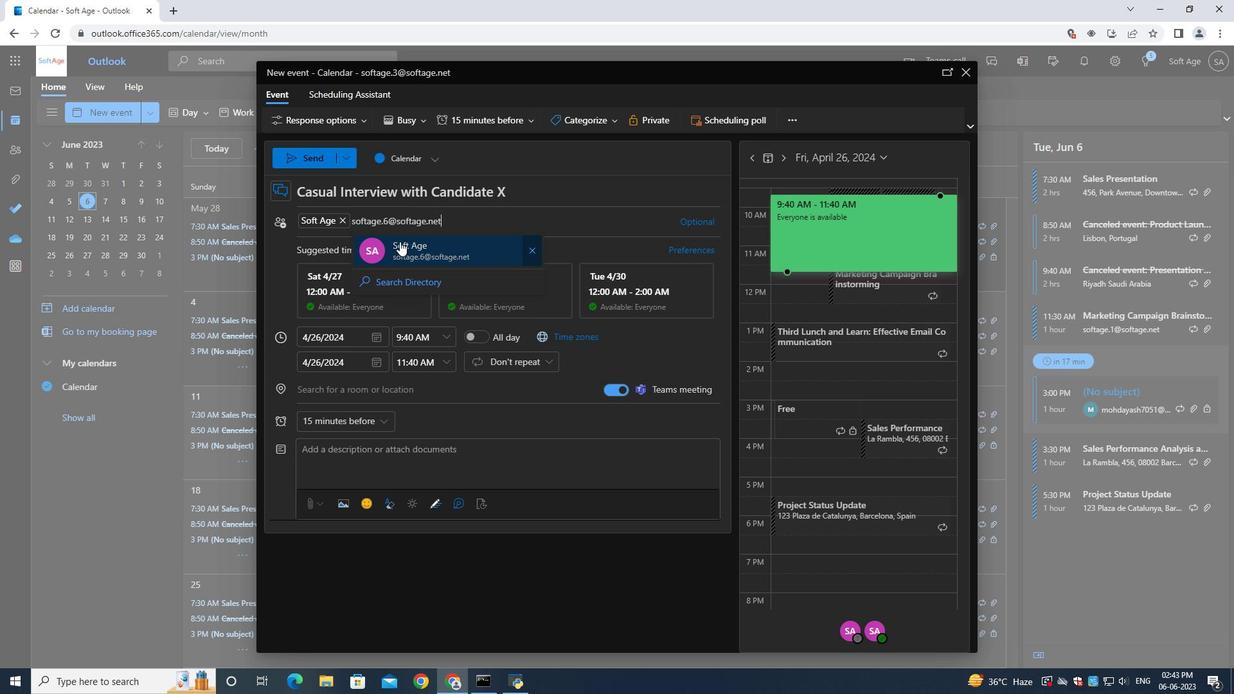 
Action: Mouse pressed left at (407, 244)
Screenshot: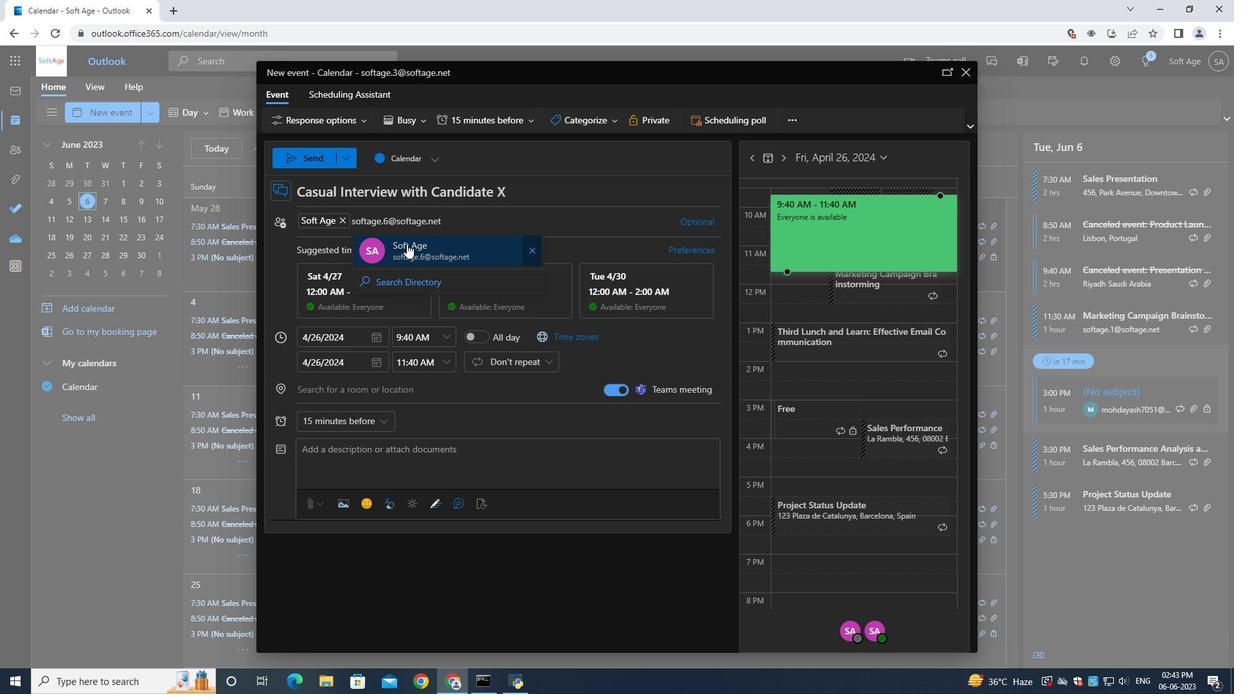 
Action: Mouse moved to (365, 423)
Screenshot: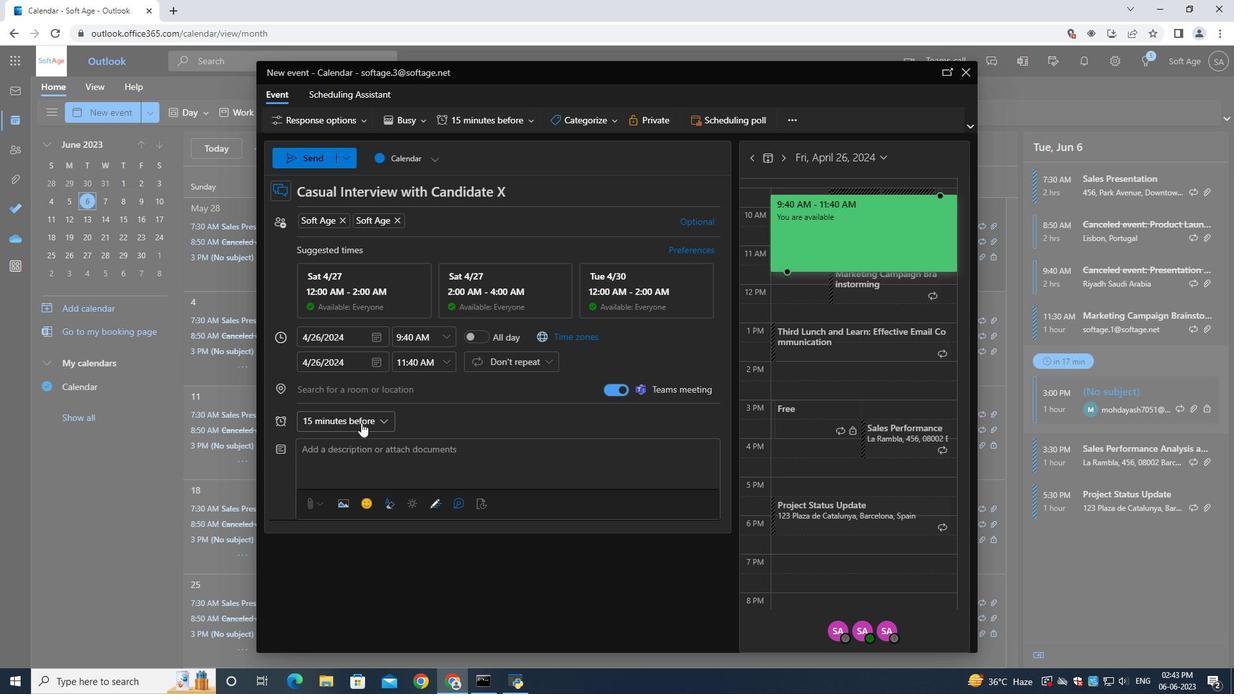 
Action: Mouse pressed left at (365, 423)
Screenshot: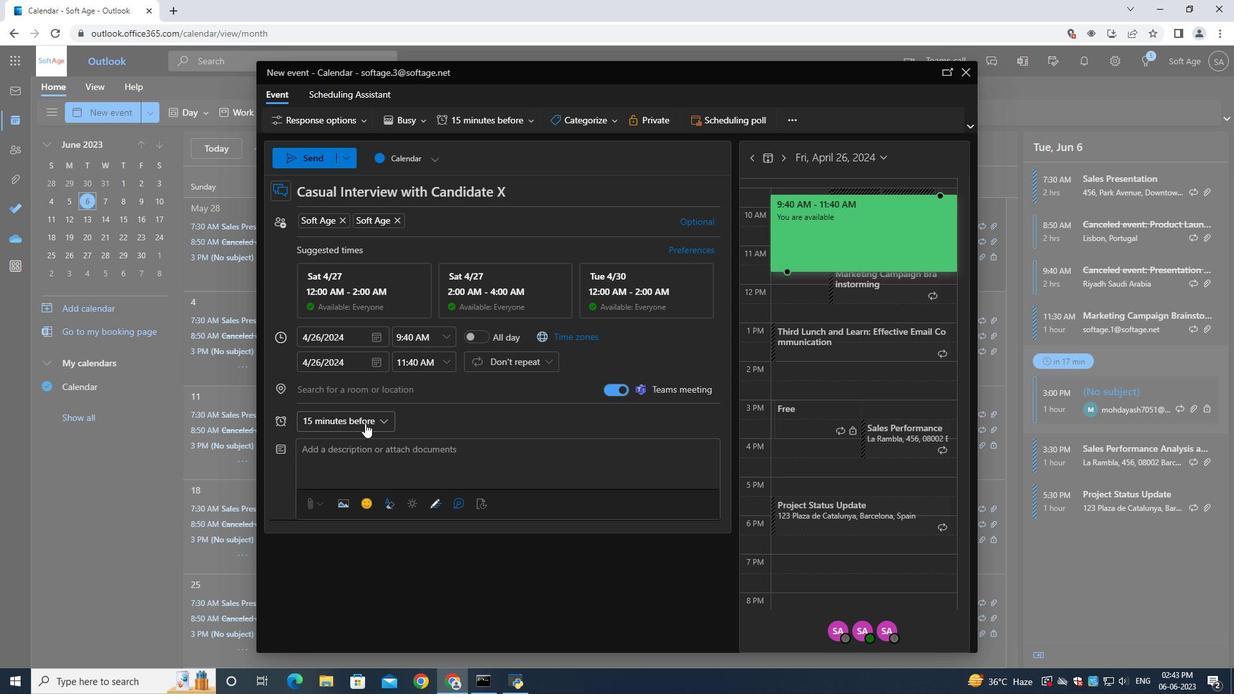
Action: Mouse moved to (329, 325)
Screenshot: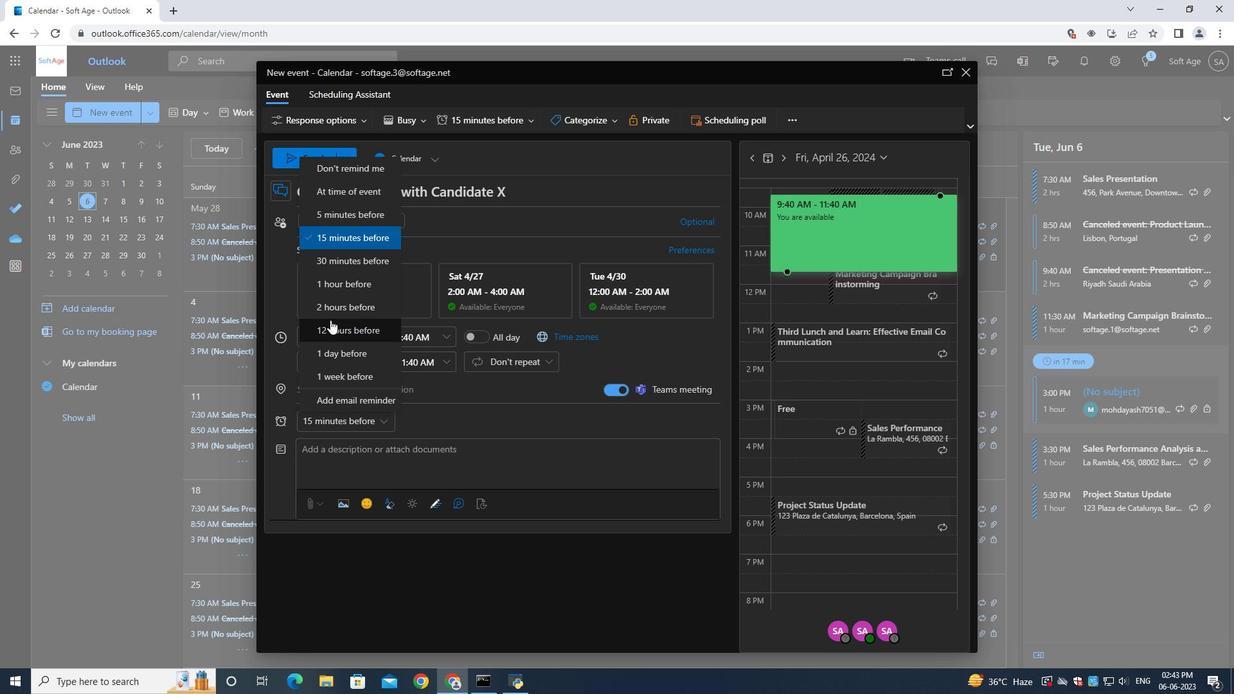 
Action: Mouse pressed left at (329, 325)
Screenshot: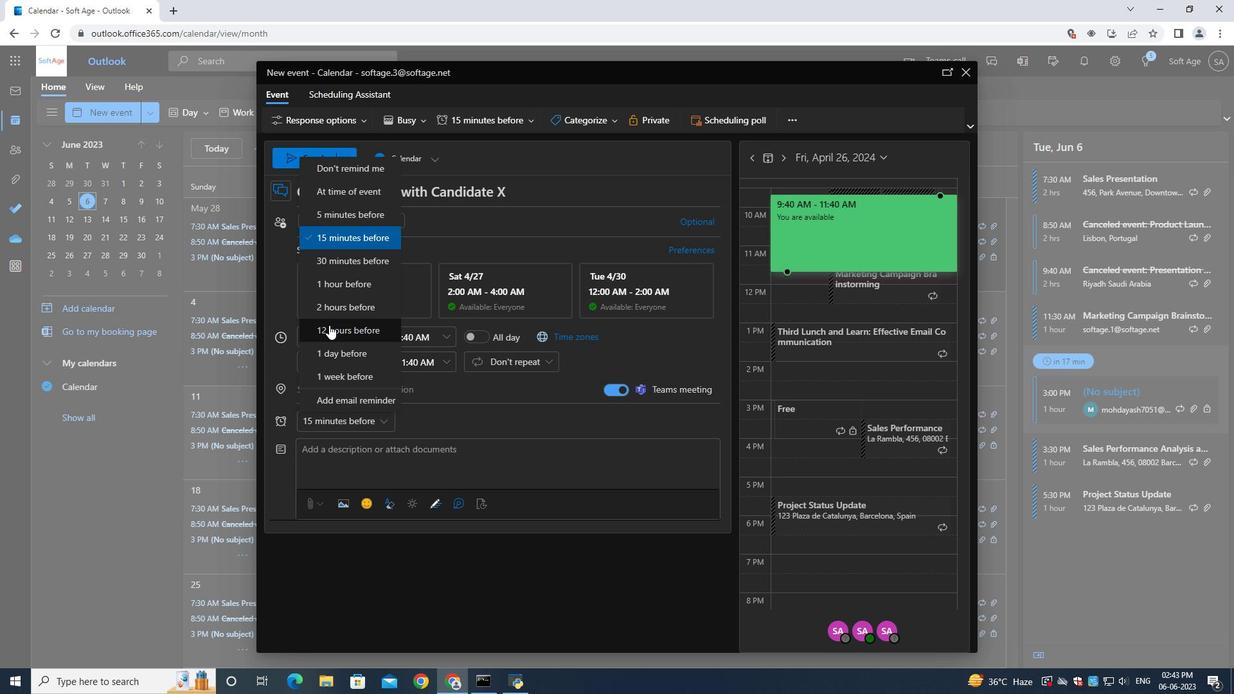 
Action: Mouse moved to (309, 164)
Screenshot: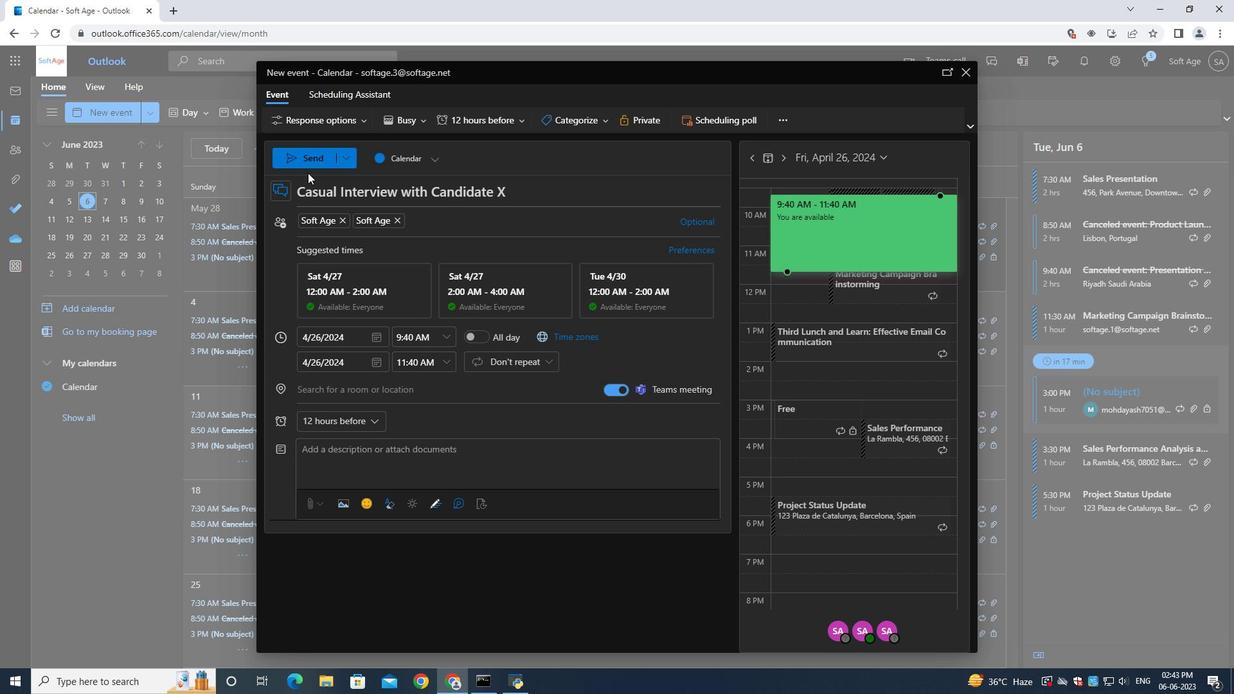 
Action: Mouse pressed left at (309, 164)
Screenshot: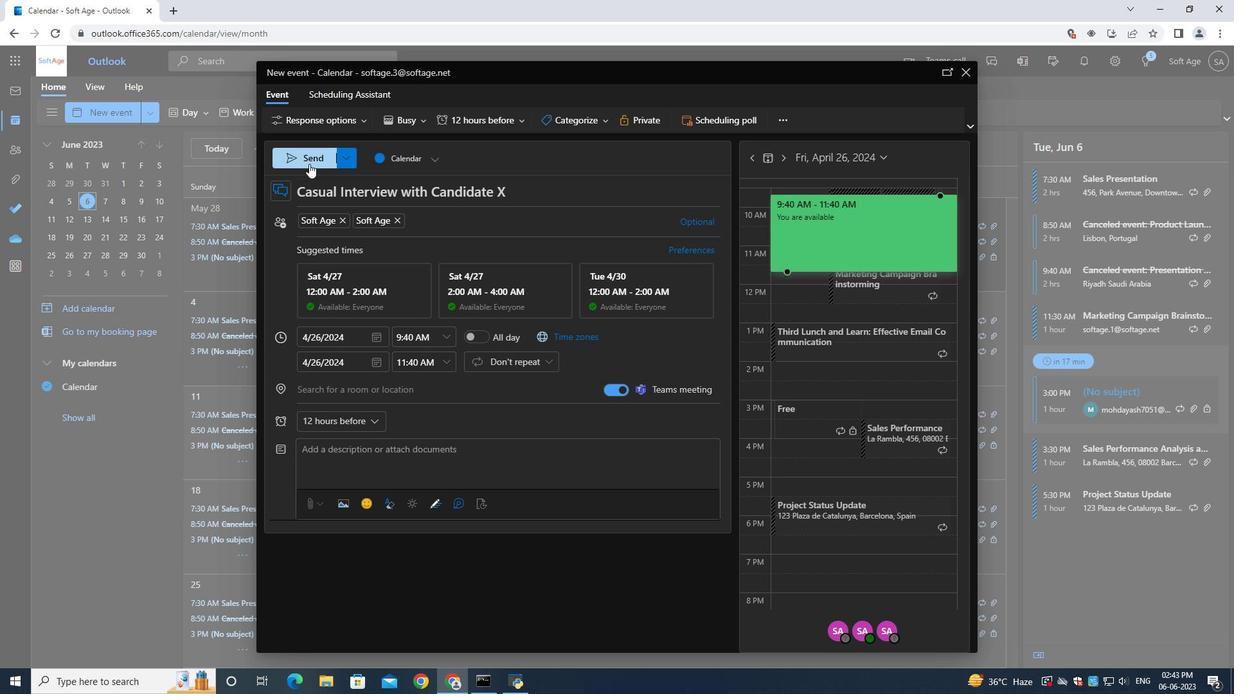 
Action: Mouse moved to (310, 162)
Screenshot: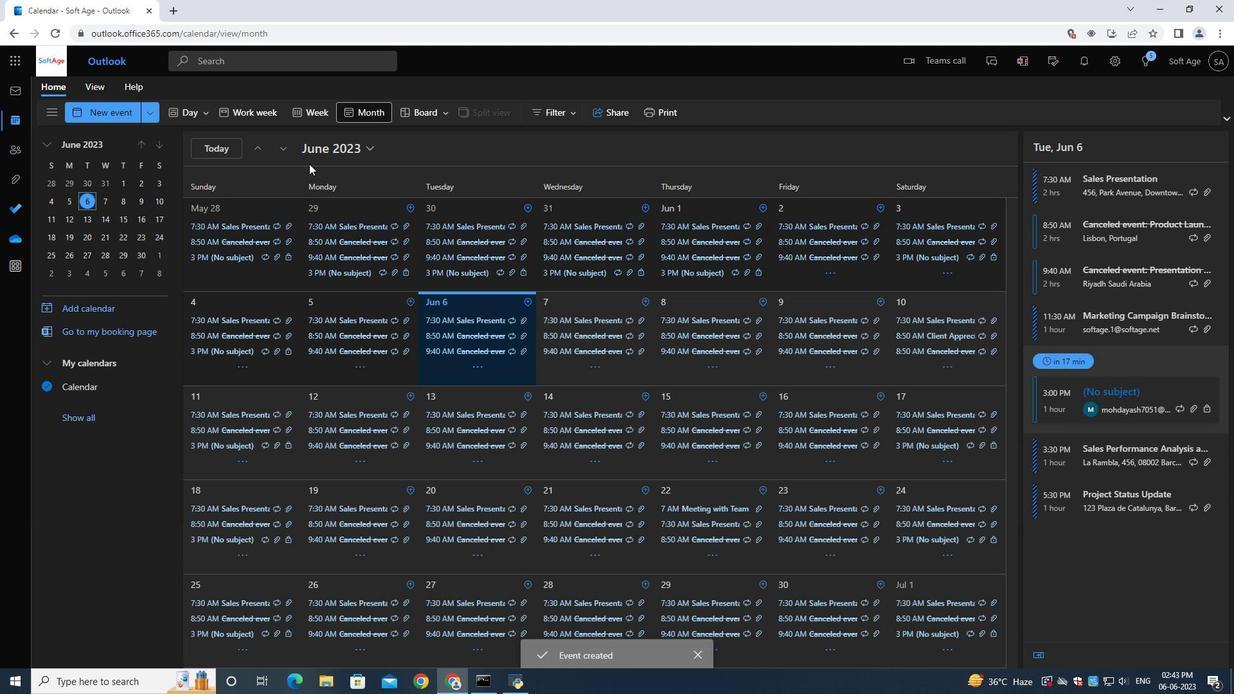 
